Task: Add an event with the title Interview with Manik, date '2024/05/19', time 8:50 AM to 10:50 AMand add a description: A team outing is a planned event or activity that takes employees out of the usual work environment to engage in recreational and team-building activities. It provides an opportunity for team members to bond, unwind, and strengthen their professional relationships in a more relaxed setting., put the event into Blue category . Add location for the event as: 321 Tuileries Garden, Paris, France, logged in from the account softage.3@softage.netand send the event invitation to softage.2@softage.net and softage.4@softage.net. Set a reminder for the event 2 hour before
Action: Mouse moved to (90, 94)
Screenshot: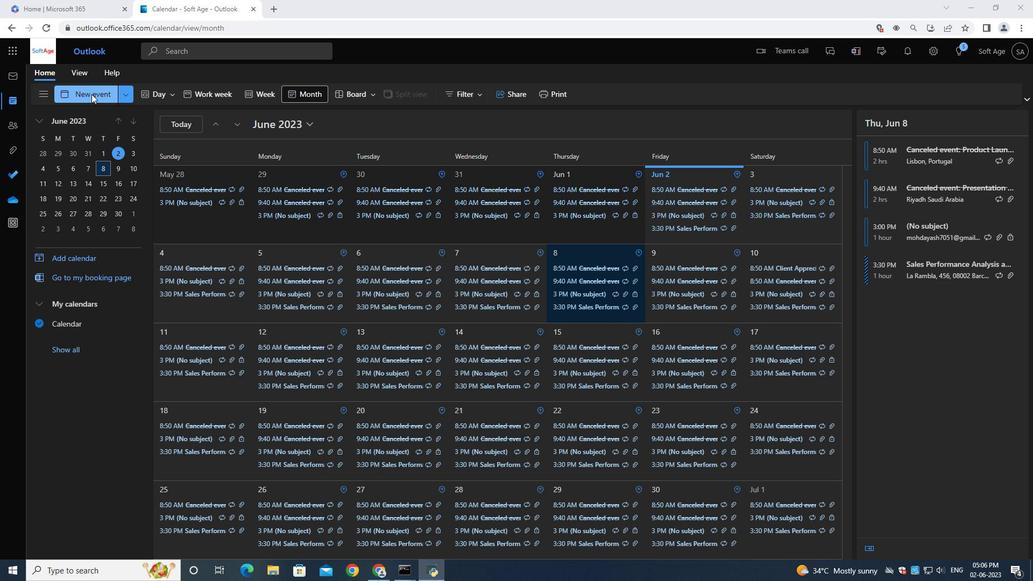 
Action: Mouse pressed left at (90, 94)
Screenshot: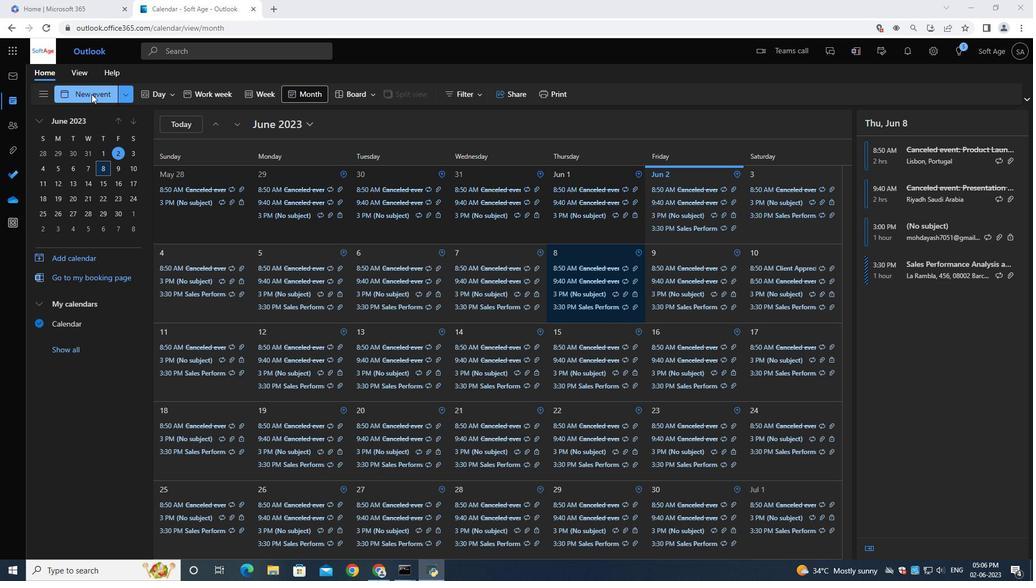 
Action: Mouse moved to (284, 167)
Screenshot: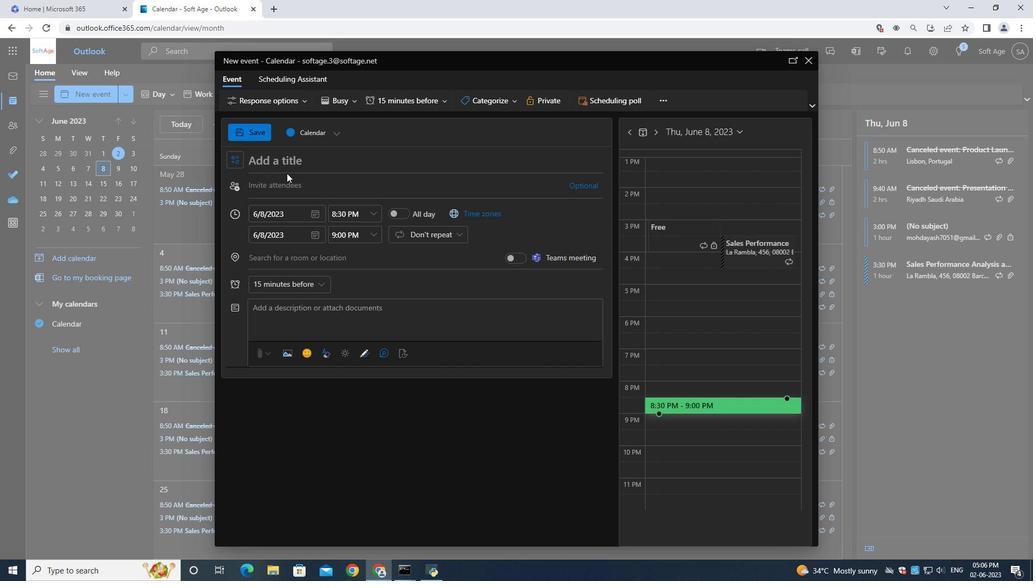 
Action: Mouse pressed left at (284, 167)
Screenshot: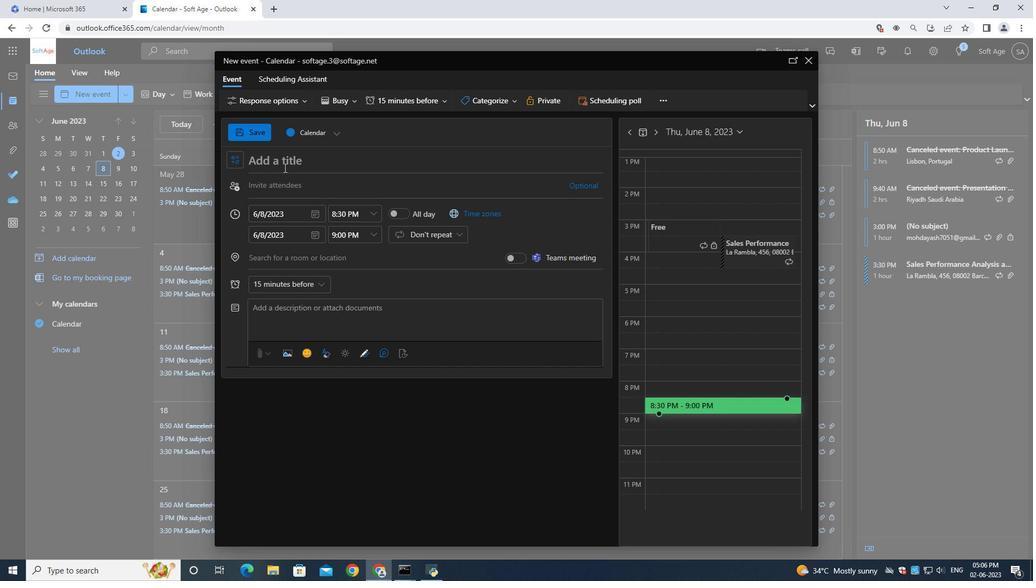 
Action: Key pressed <Key.shift><Key.shift><Key.shift><Key.shift><Key.shift><Key.shift><Key.shift><Key.shift><Key.shift><Key.shift><Key.shift><Key.shift><Key.shift><Key.shift><Key.shift><Key.shift><Key.shift><Key.shift><Key.shift><Key.shift><Key.shift><Key.shift><Key.shift><Key.shift><Key.shift><Key.shift><Key.shift><Key.shift><Key.shift><Key.shift><Key.shift><Key.shift><Key.shift><Key.shift><Key.shift><Key.shift>Interview<Key.space>with<Key.space><Key.shift>Manik
Screenshot: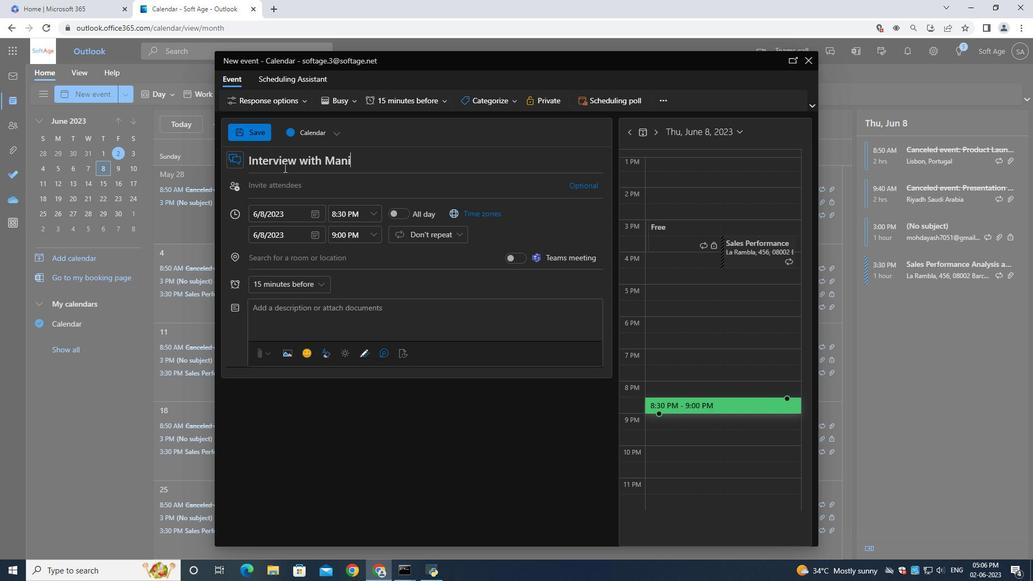 
Action: Mouse moved to (314, 214)
Screenshot: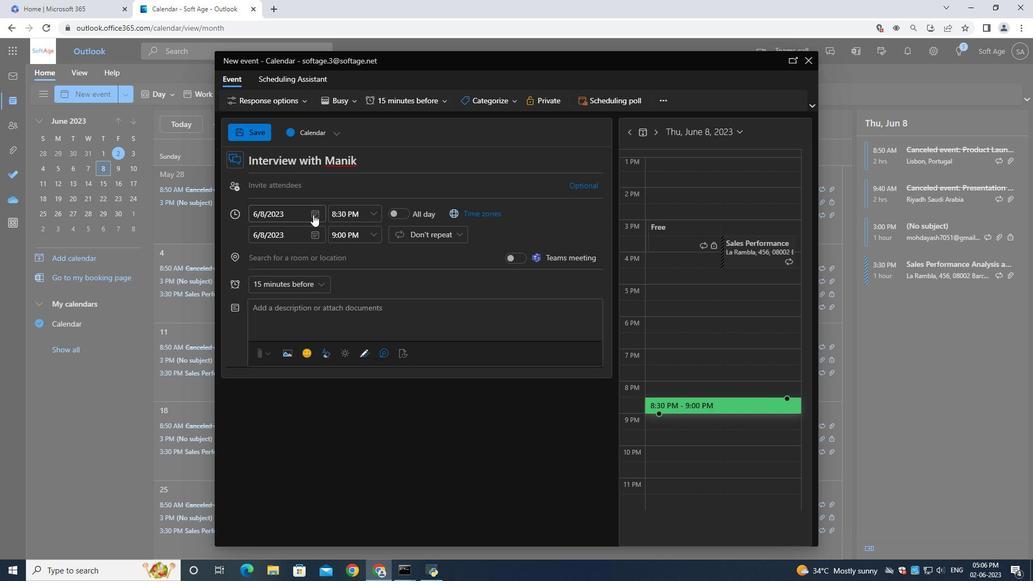 
Action: Mouse pressed left at (314, 214)
Screenshot: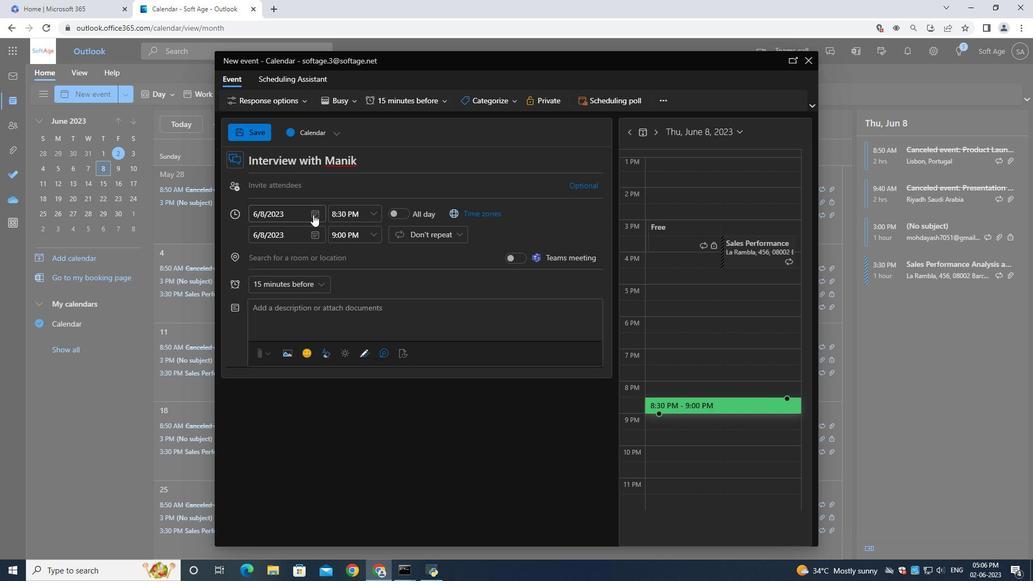 
Action: Mouse moved to (346, 234)
Screenshot: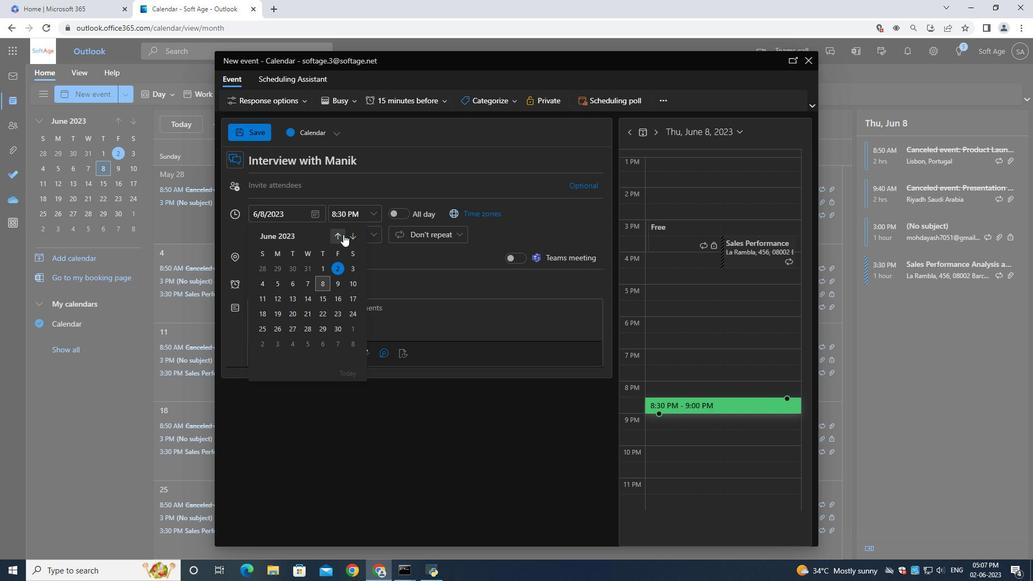 
Action: Mouse pressed left at (346, 234)
Screenshot: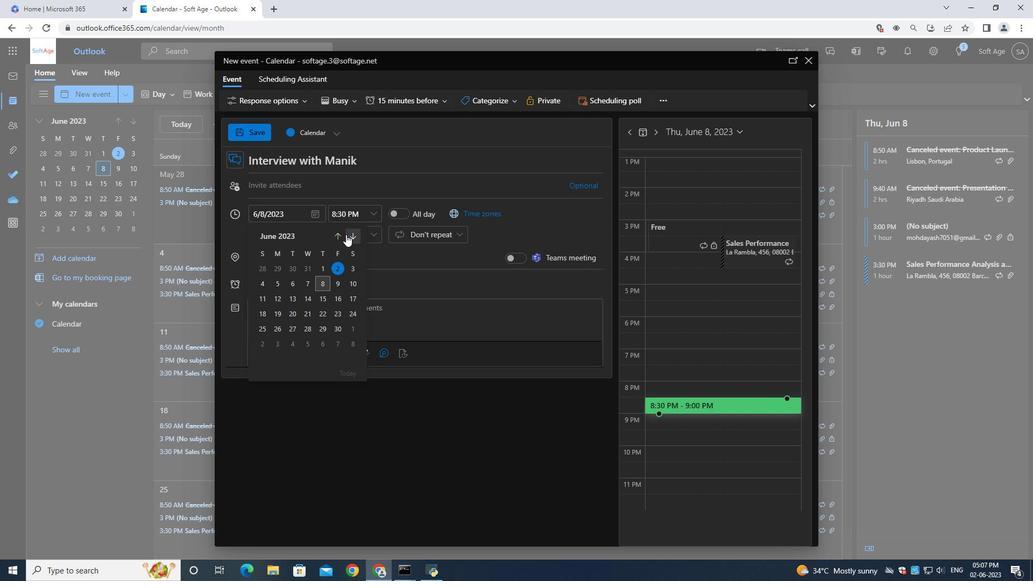 
Action: Mouse pressed left at (346, 234)
Screenshot: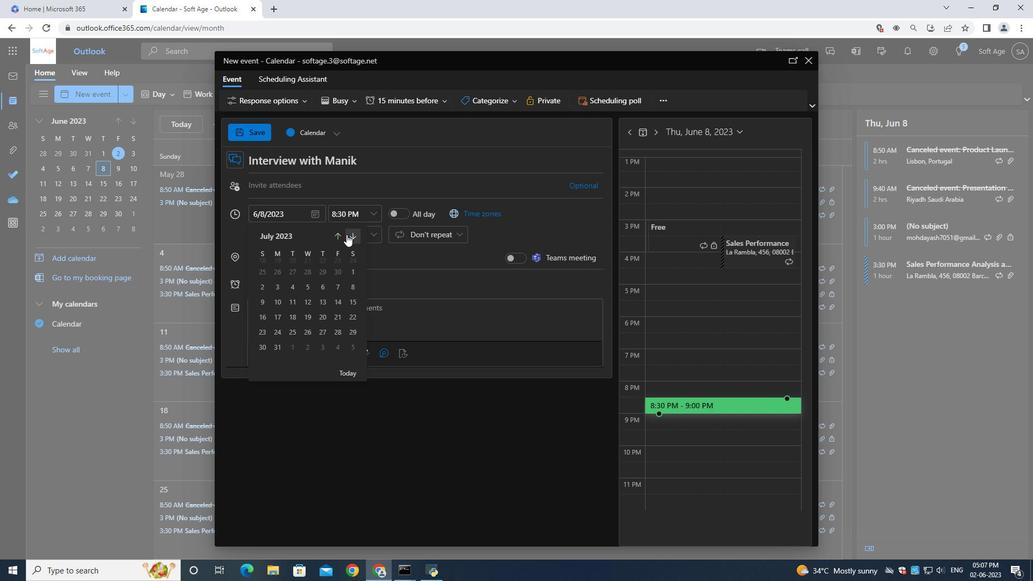
Action: Mouse pressed left at (346, 234)
Screenshot: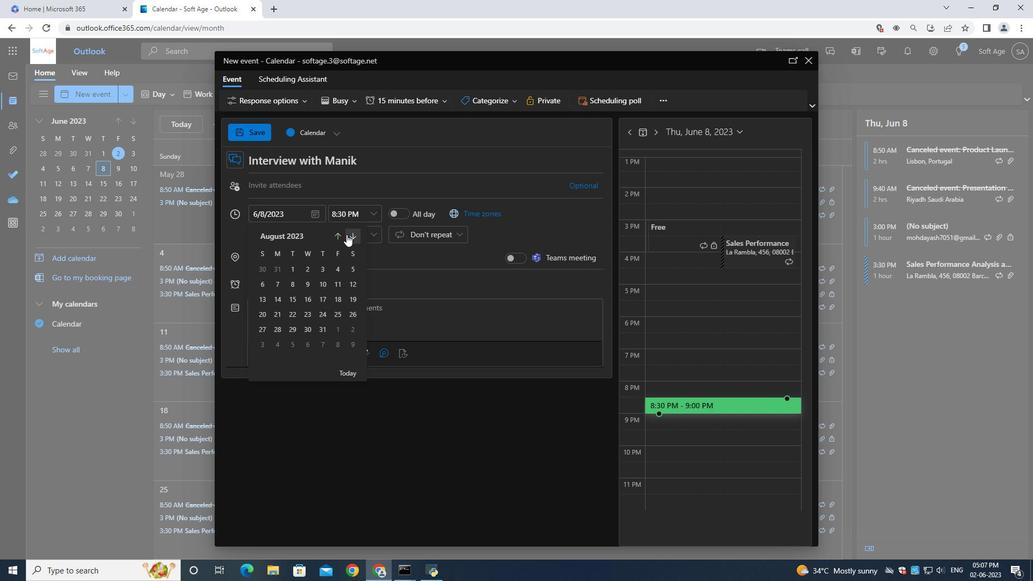 
Action: Mouse pressed left at (346, 234)
Screenshot: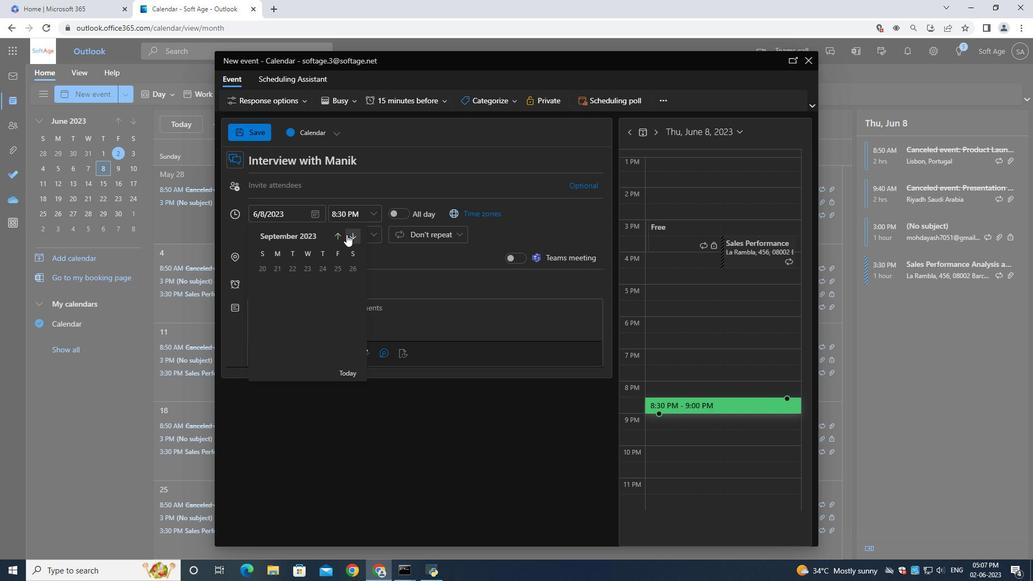 
Action: Mouse pressed left at (346, 234)
Screenshot: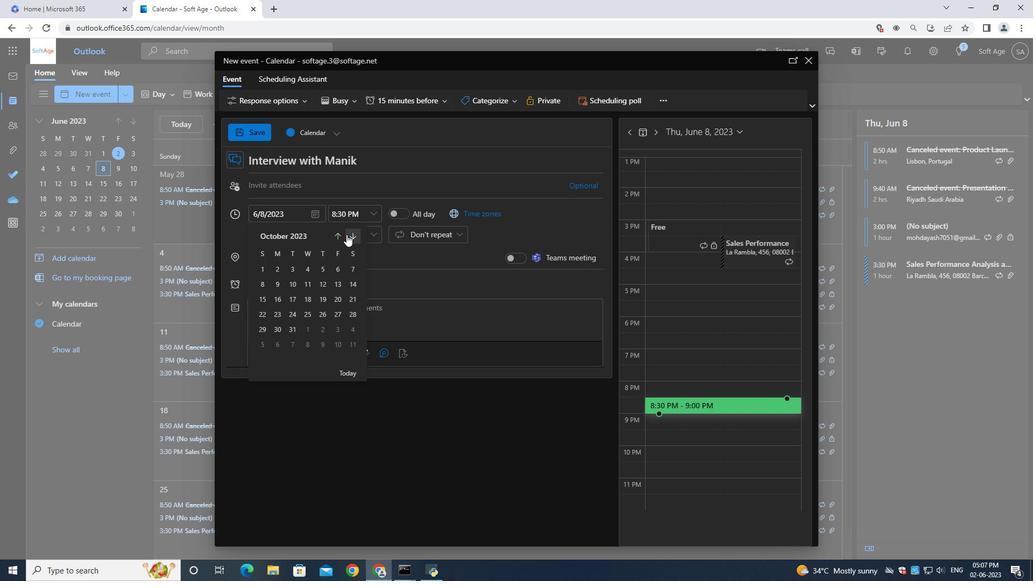 
Action: Mouse pressed left at (346, 234)
Screenshot: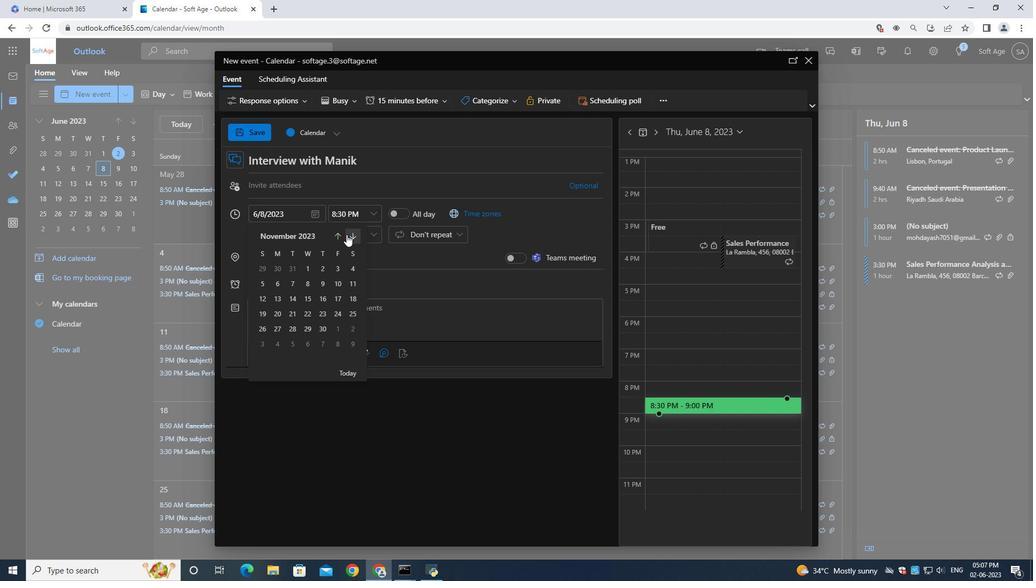 
Action: Mouse pressed left at (346, 234)
Screenshot: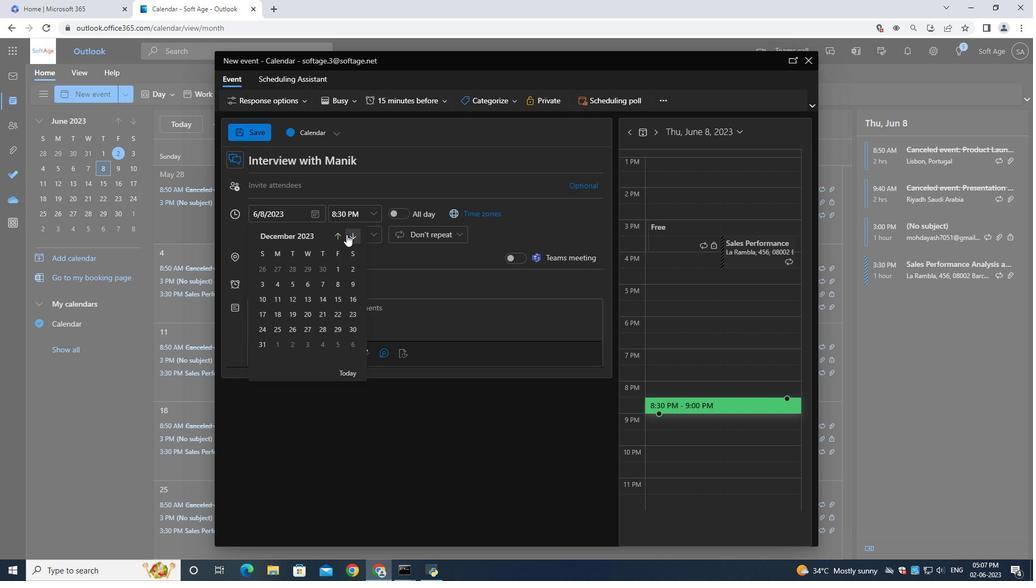 
Action: Mouse pressed left at (346, 234)
Screenshot: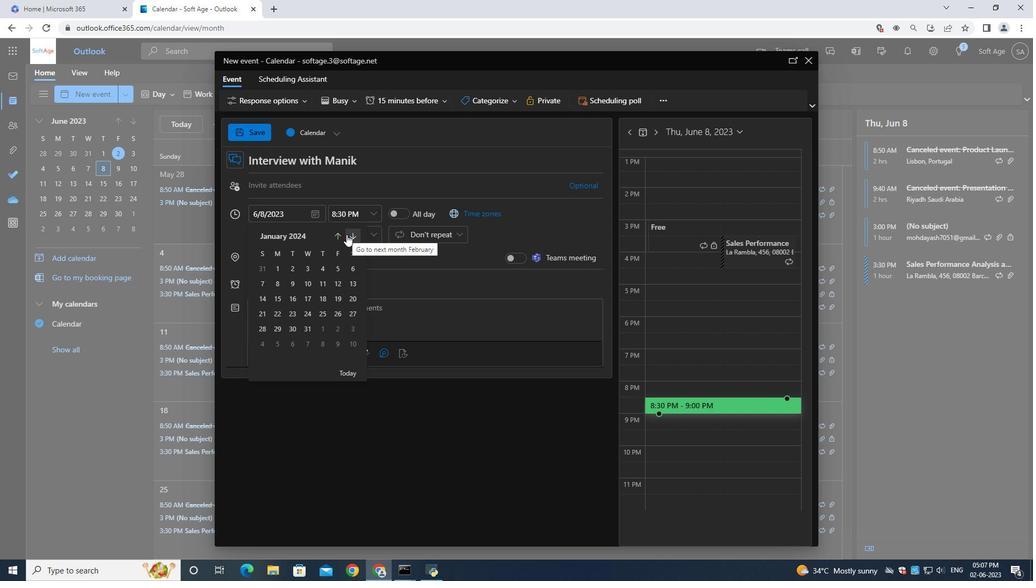 
Action: Mouse pressed left at (346, 234)
Screenshot: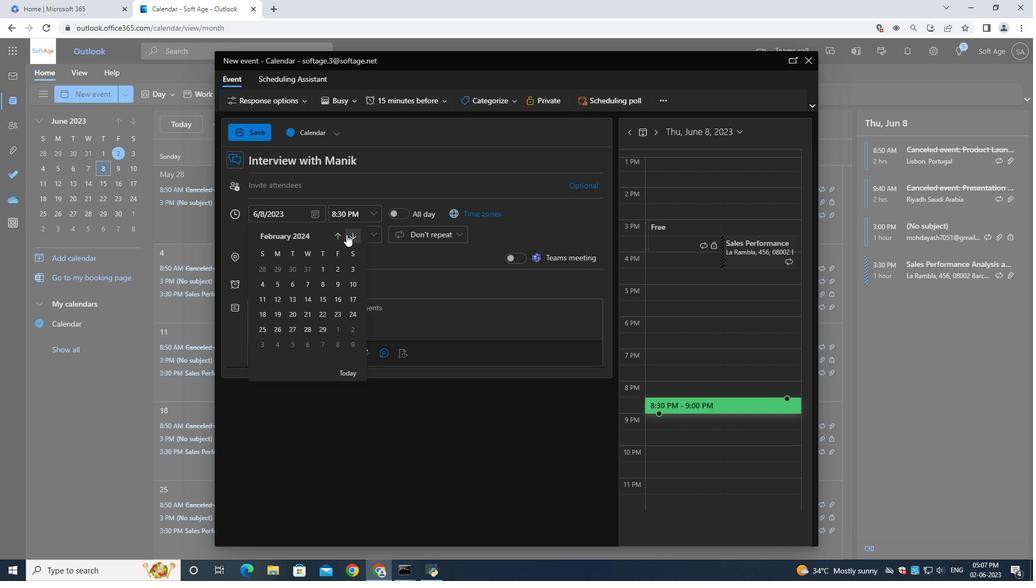 
Action: Mouse pressed left at (346, 234)
Screenshot: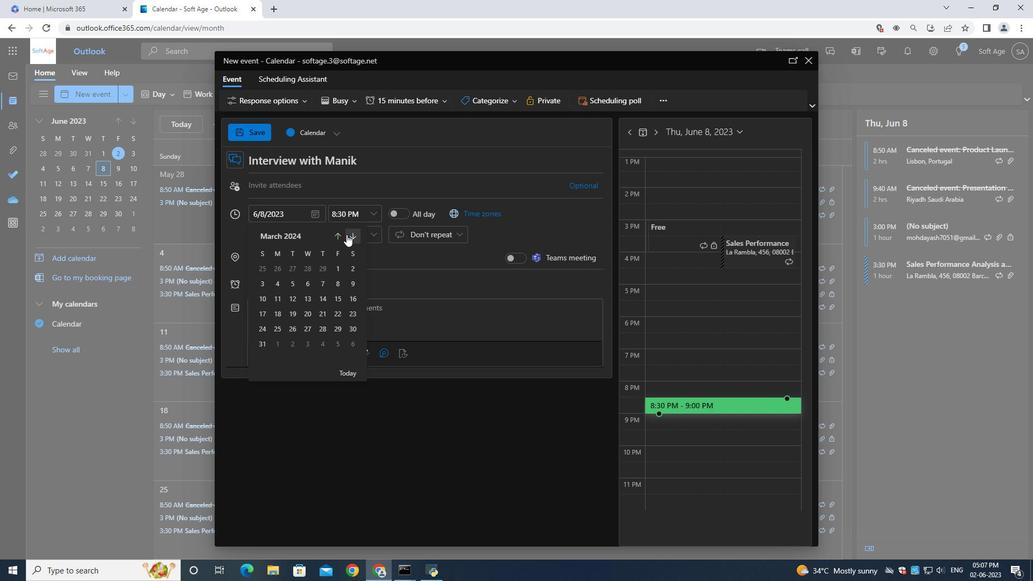 
Action: Mouse pressed left at (346, 234)
Screenshot: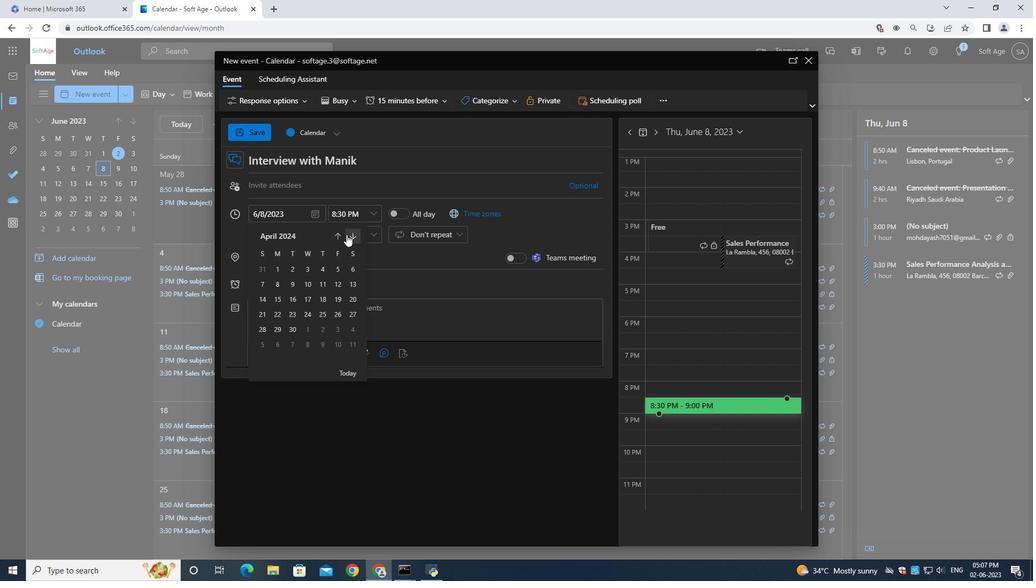 
Action: Mouse moved to (259, 313)
Screenshot: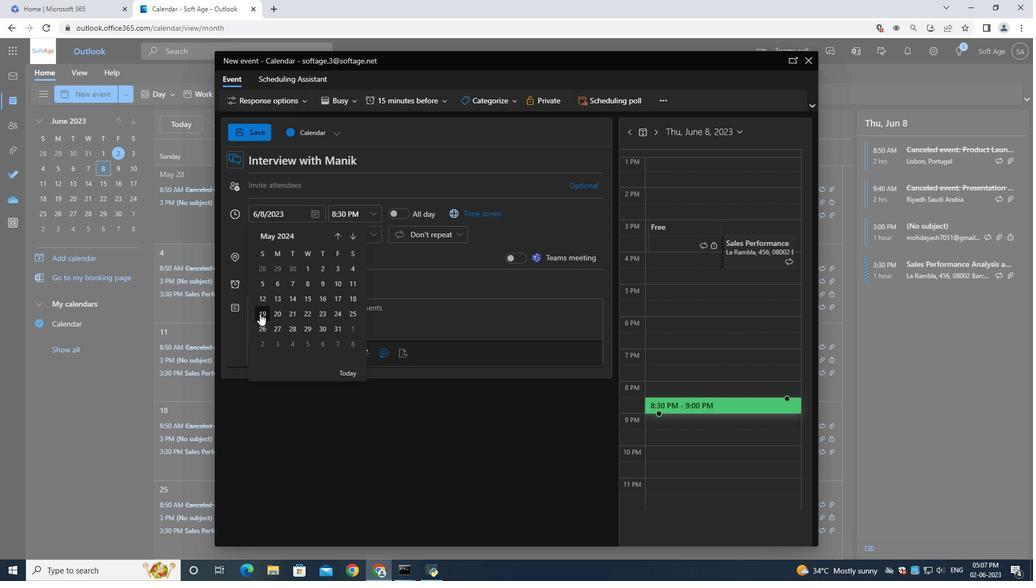 
Action: Mouse pressed left at (259, 313)
Screenshot: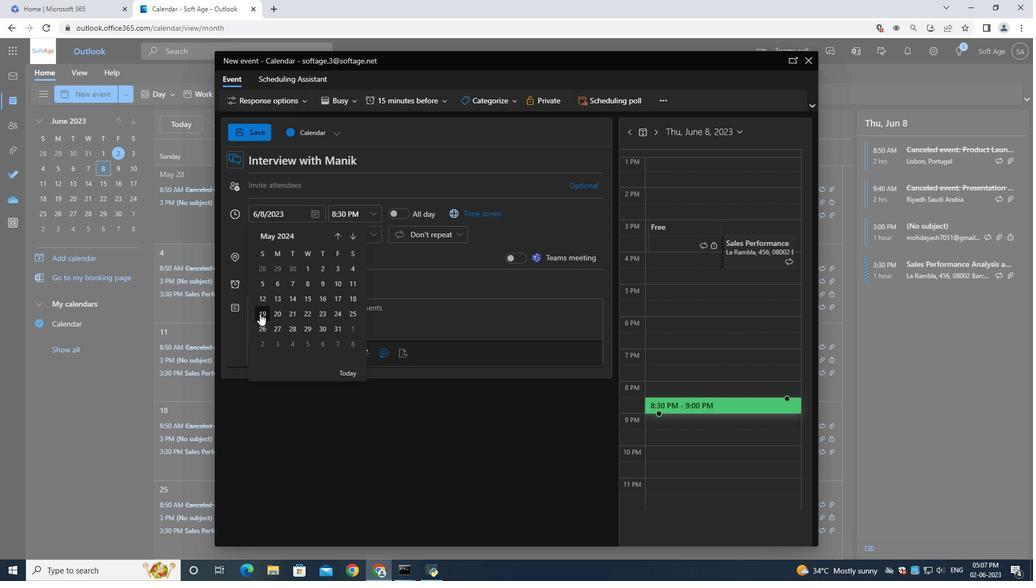 
Action: Mouse moved to (343, 213)
Screenshot: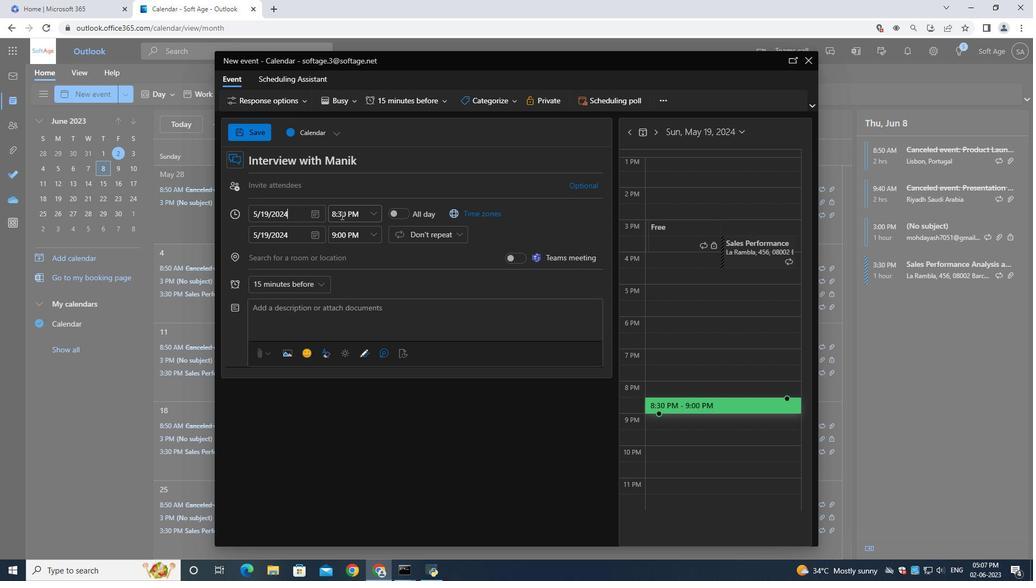 
Action: Mouse pressed left at (343, 213)
Screenshot: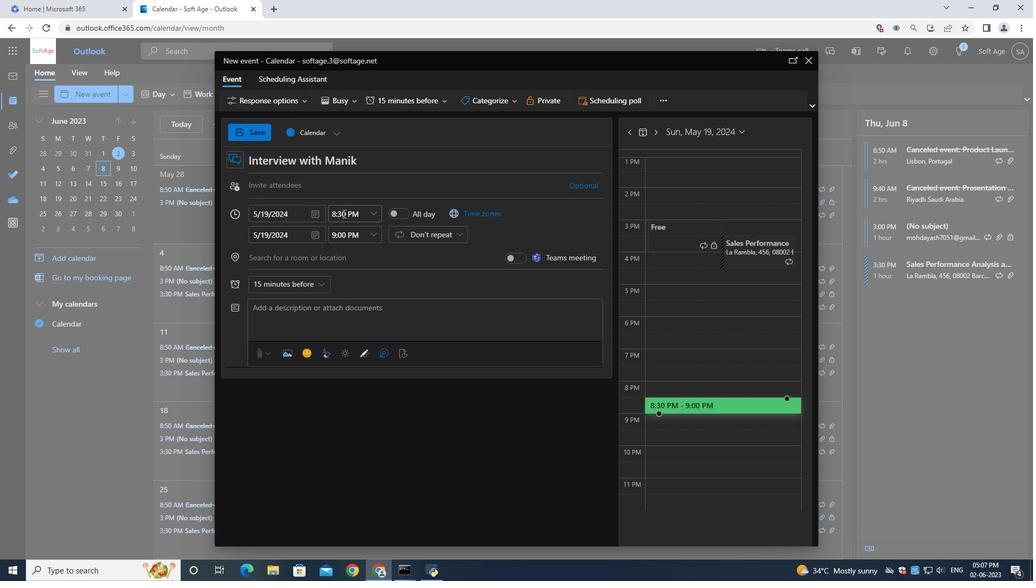 
Action: Mouse moved to (341, 213)
Screenshot: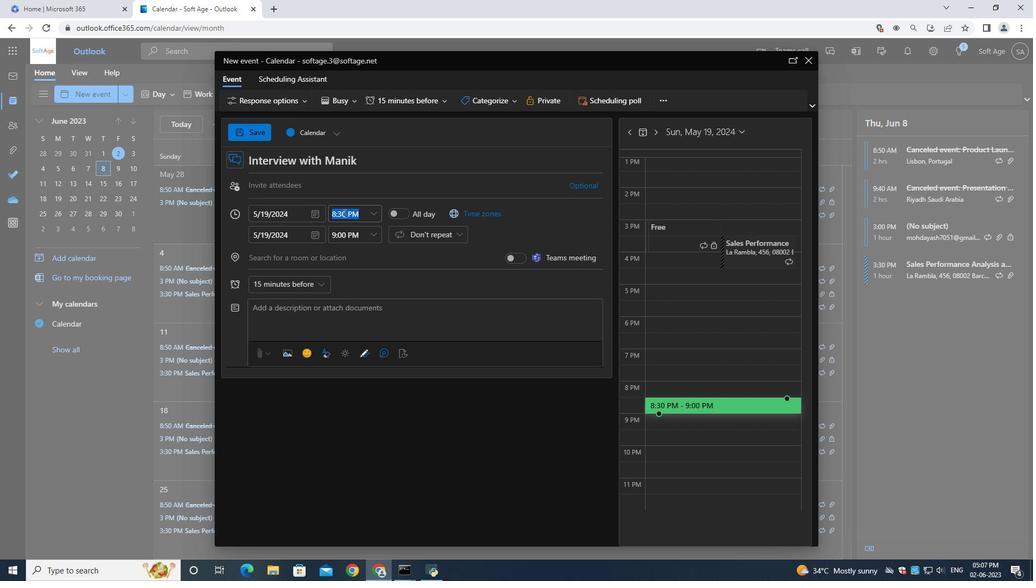 
Action: Mouse pressed left at (341, 213)
Screenshot: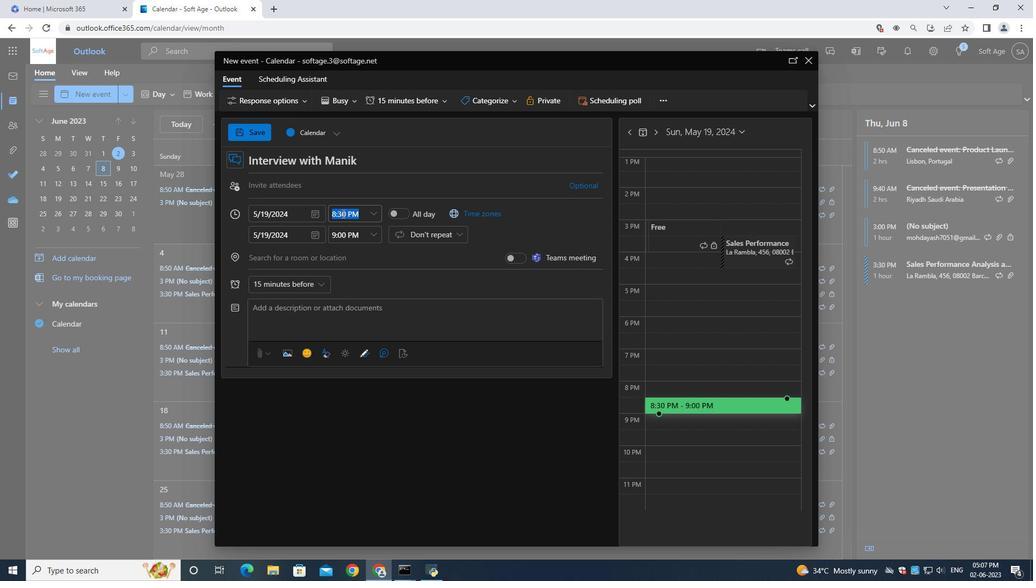 
Action: Key pressed <Key.backspace>5
Screenshot: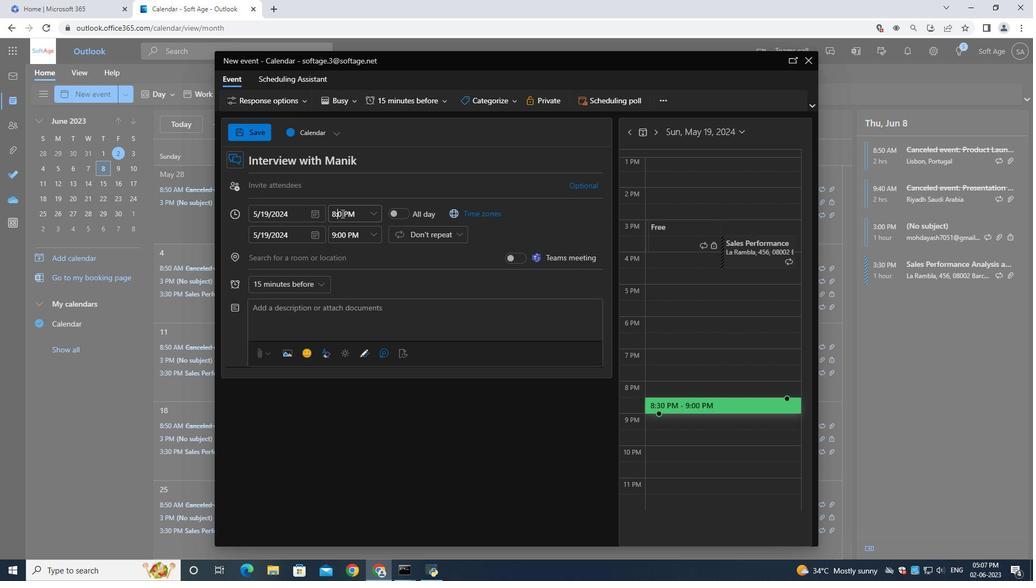 
Action: Mouse moved to (354, 216)
Screenshot: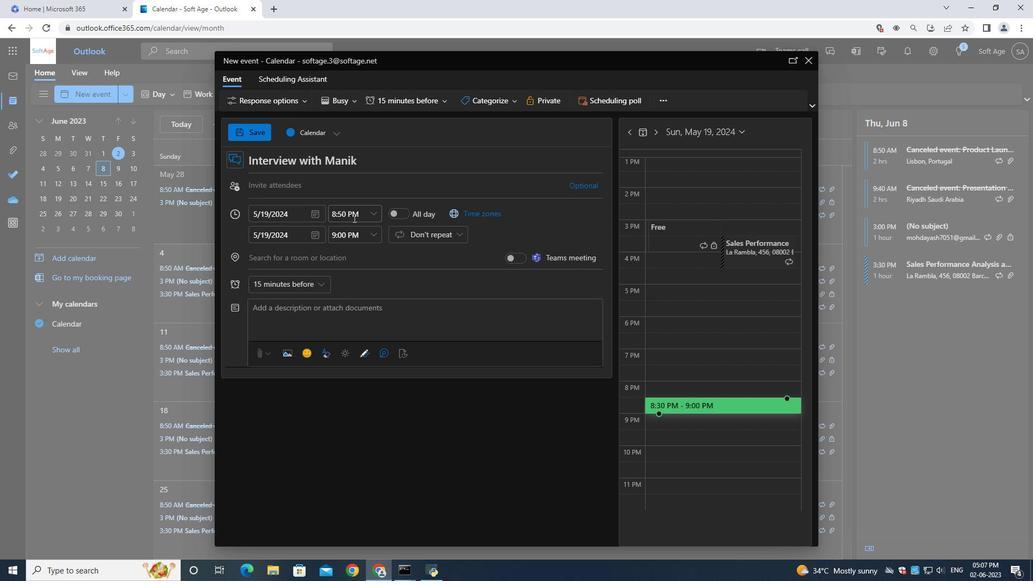 
Action: Mouse pressed left at (354, 216)
Screenshot: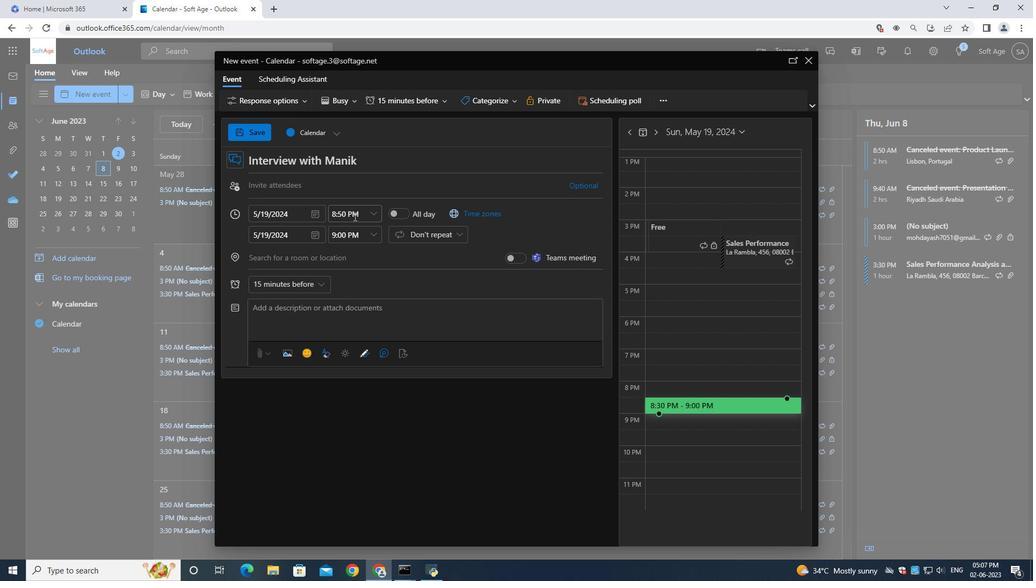 
Action: Mouse moved to (355, 216)
Screenshot: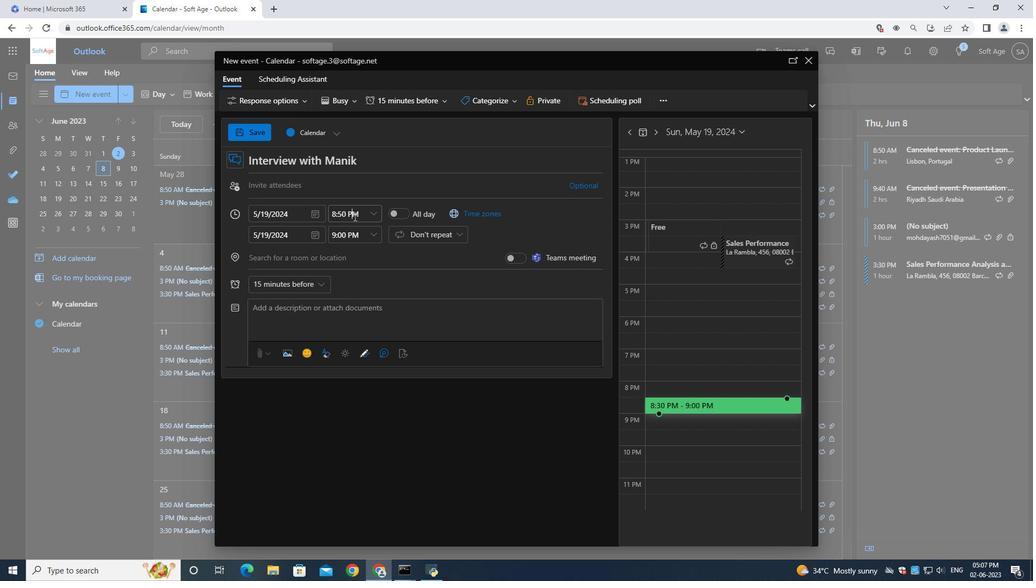 
Action: Key pressed <Key.backspace><Key.shift>A
Screenshot: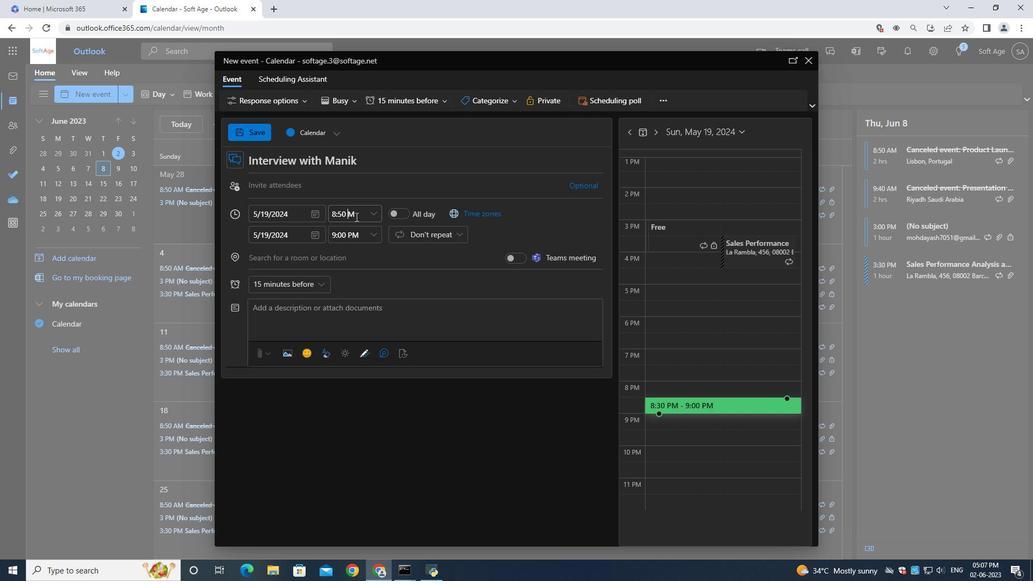 
Action: Mouse moved to (343, 235)
Screenshot: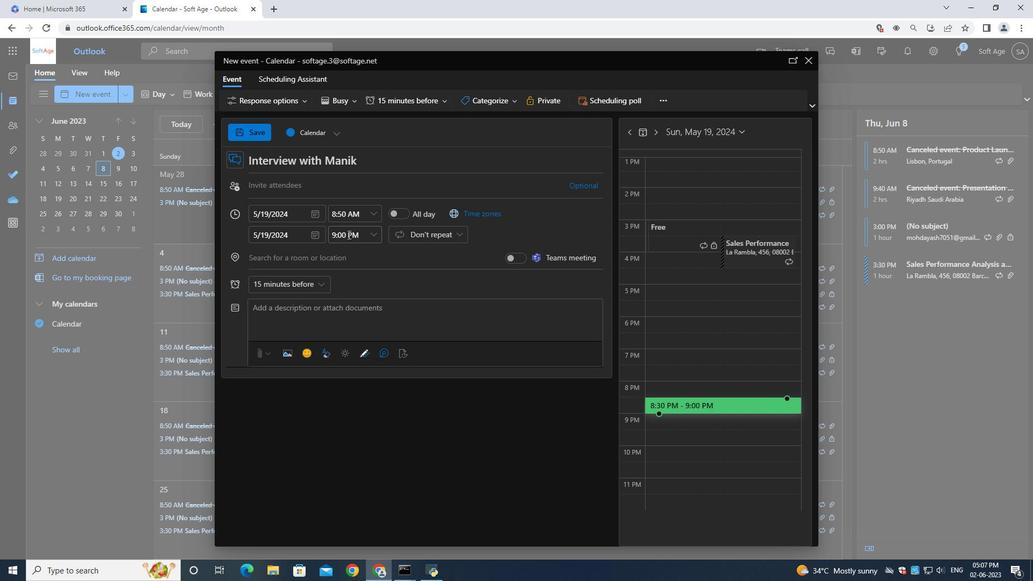 
Action: Mouse pressed left at (343, 235)
Screenshot: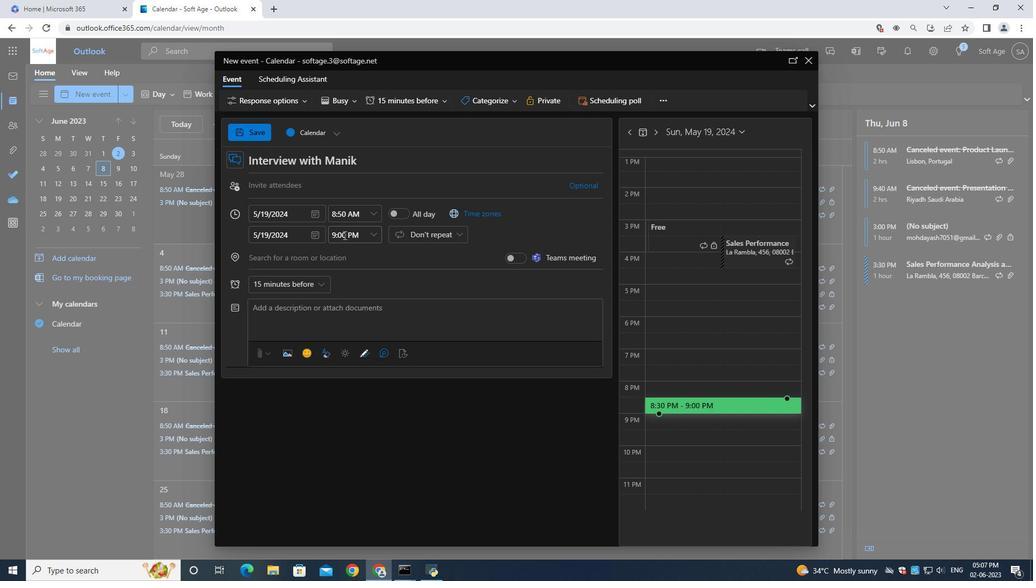 
Action: Key pressed 10<Key.shift_r>:50<Key.shift>Am=<Key.backspace><Key.backspace><Key.shift>M
Screenshot: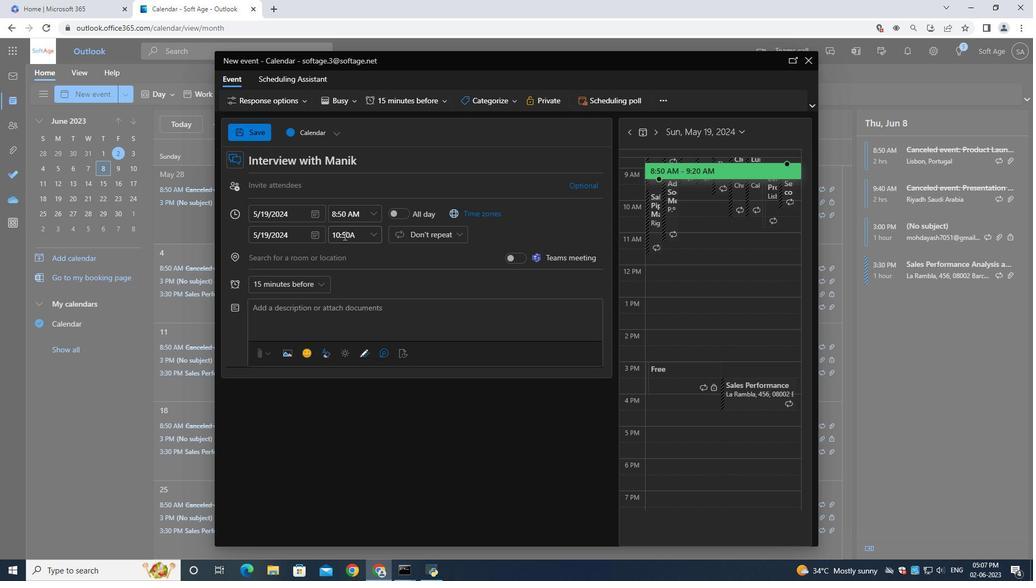 
Action: Mouse moved to (286, 314)
Screenshot: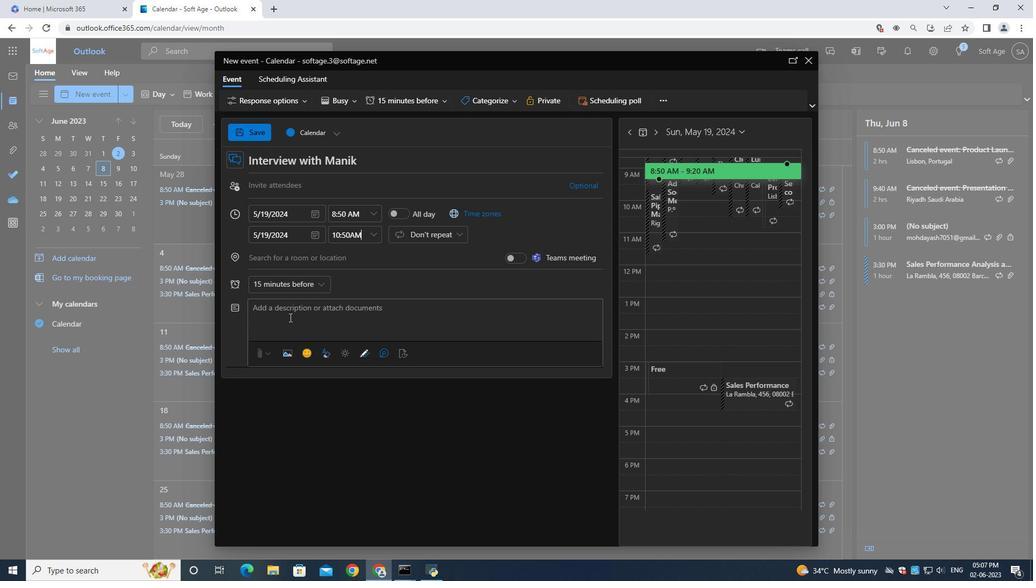 
Action: Mouse pressed left at (286, 314)
Screenshot: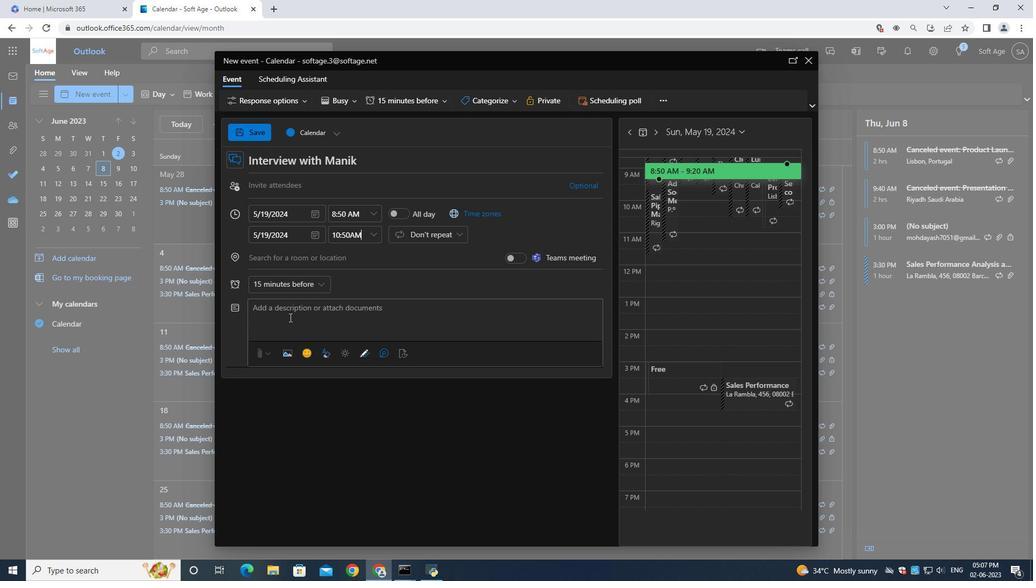 
Action: Mouse moved to (286, 314)
Screenshot: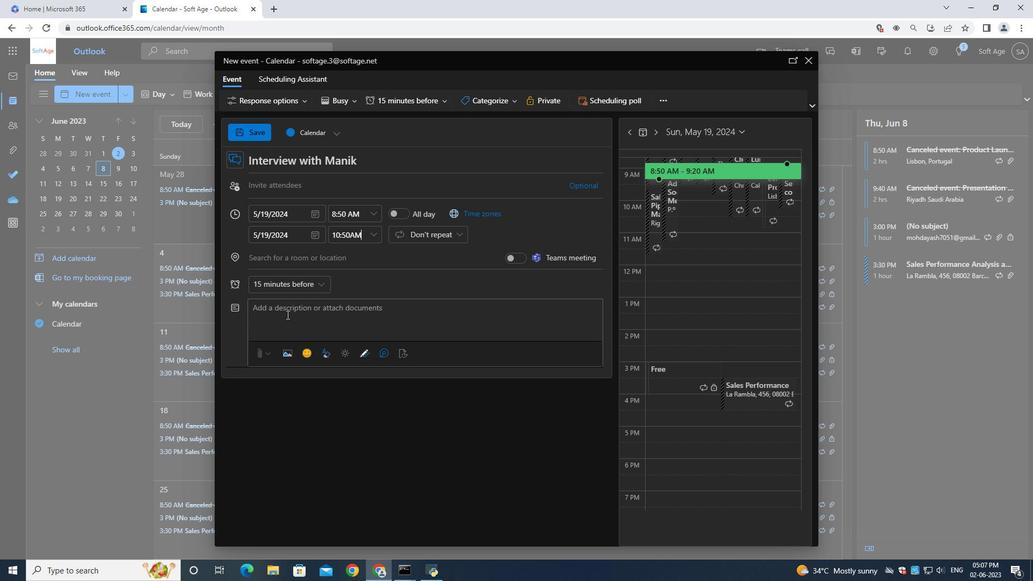 
Action: Key pressed <Key.shift>A<Key.space>team<Key.space>outing<Key.space>is<Key.space>a<Key.space>planned<Key.space>event<Key.space>or<Key.space>activity<Key.space>that<Key.space>tekes<Key.space>employees<Key.space>out<Key.space>of<Key.space>the<Key.space>usual<Key.space>work<Key.space>envirom<Key.backspace>nment<Key.space>to<Key.space>engage<Key.space>in<Key.space>recreational<Key.space>and<Key.space>team-<Key.space>b<Key.backspace>buliding<Key.space>activities.<Key.space><Key.shift>It<Key.space>provide<Key.space>an<Key.space>opportunity<Key.space>for<Key.space>ta<Key.backspace>eam<Key.space>members<Key.space>to<Key.space>bond,u<Key.space><Key.backspace><Key.backspace><Key.space>unwind<Key.space><Key.backspace>,<Key.space>and<Key.space>strengthen<Key.space>their<Key.space>professiona<Key.space>relationships<Key.space>in<Key.space>a<Key.space>more<Key.space>relaxed<Key.space>setting.
Screenshot: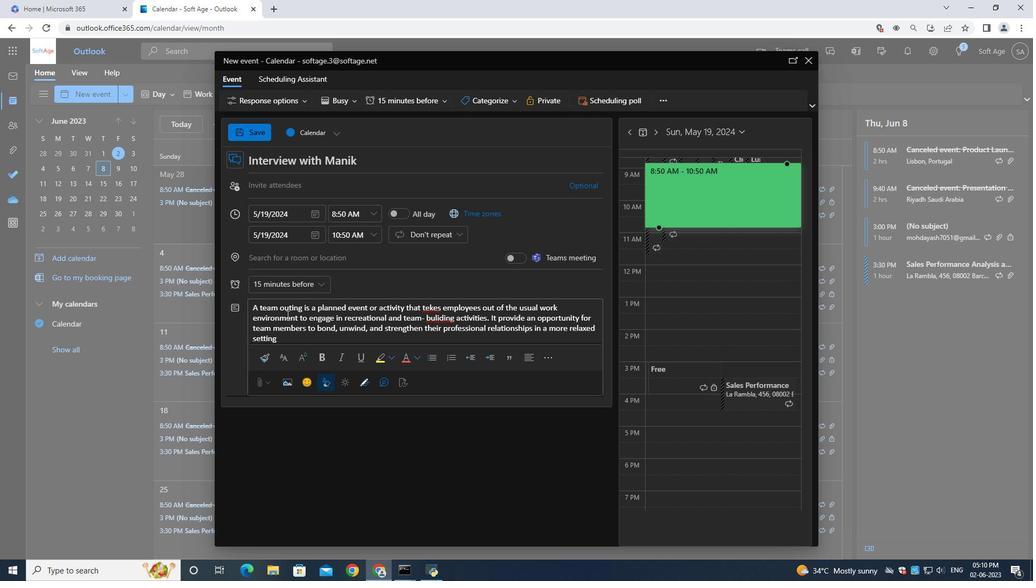 
Action: Mouse moved to (492, 98)
Screenshot: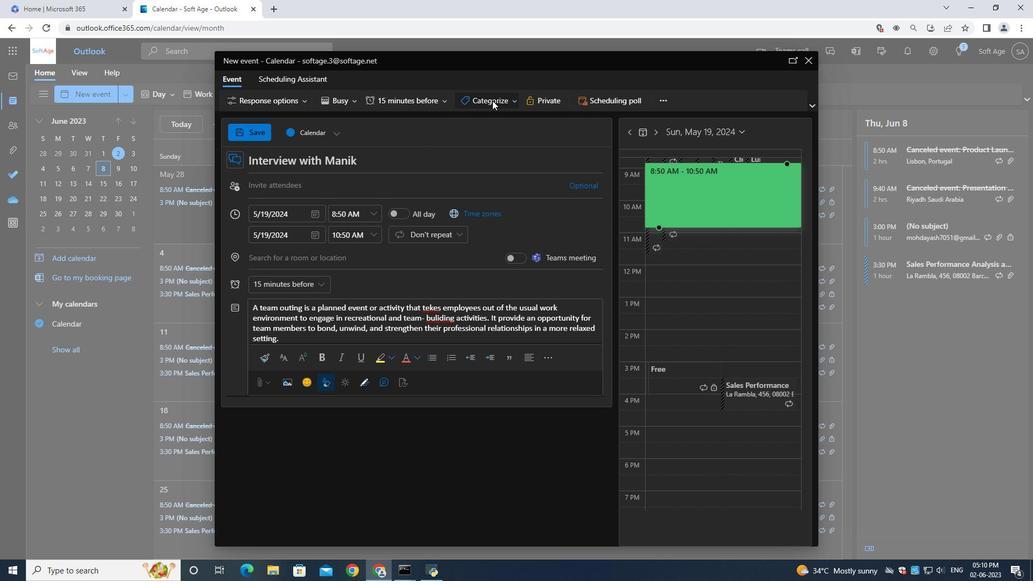 
Action: Mouse pressed left at (492, 98)
Screenshot: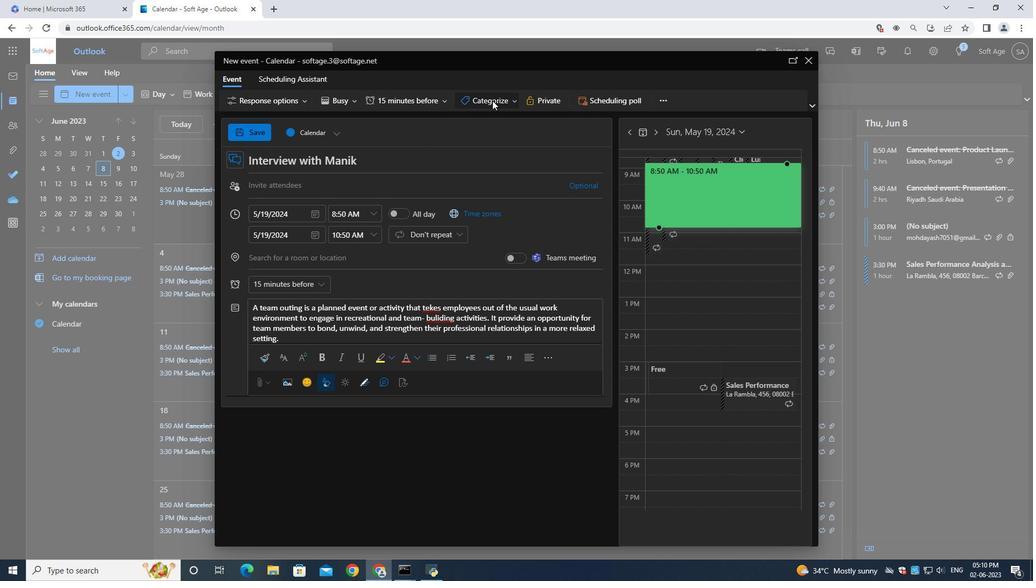 
Action: Mouse moved to (483, 125)
Screenshot: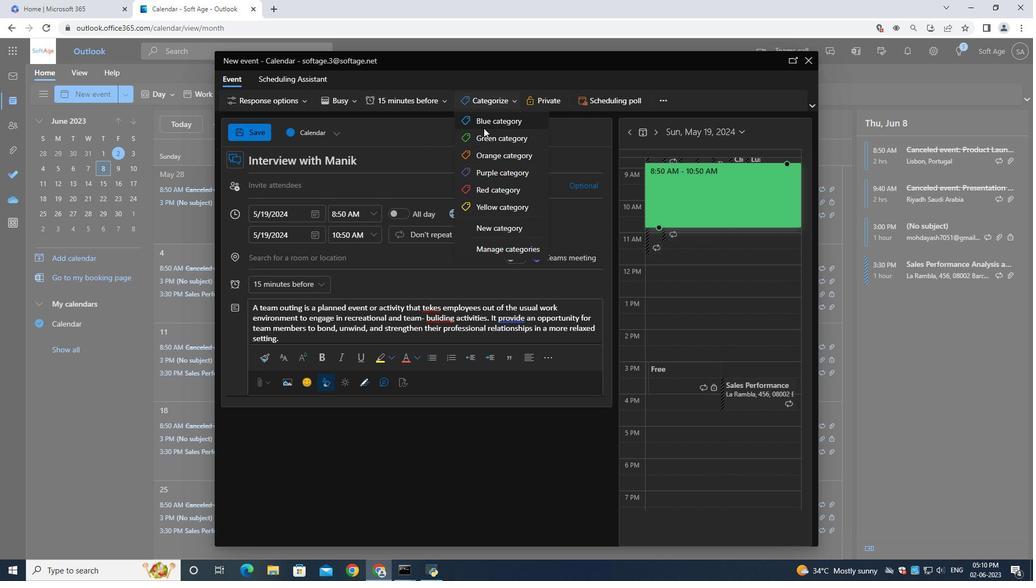 
Action: Mouse pressed left at (483, 125)
Screenshot: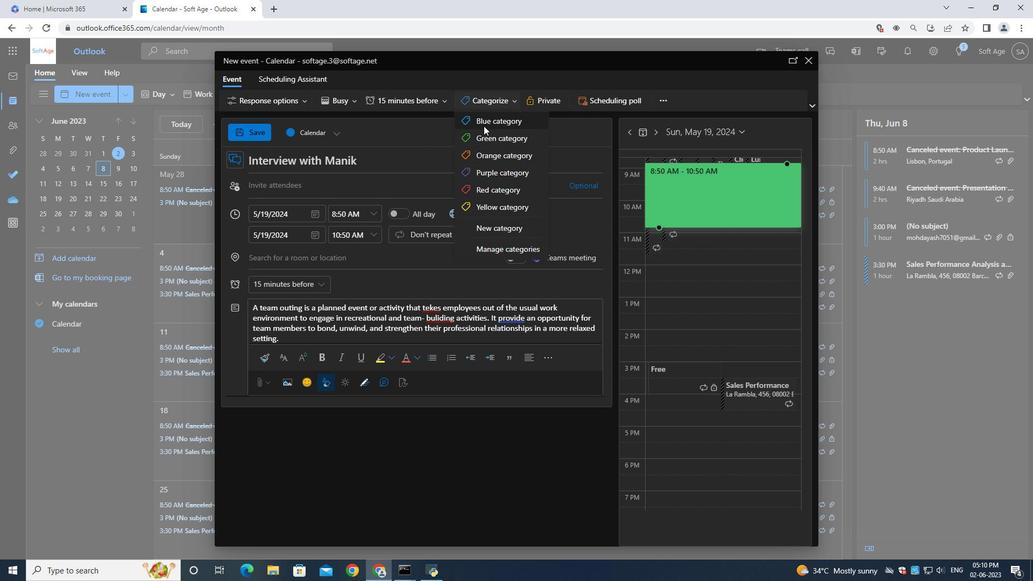 
Action: Mouse moved to (277, 255)
Screenshot: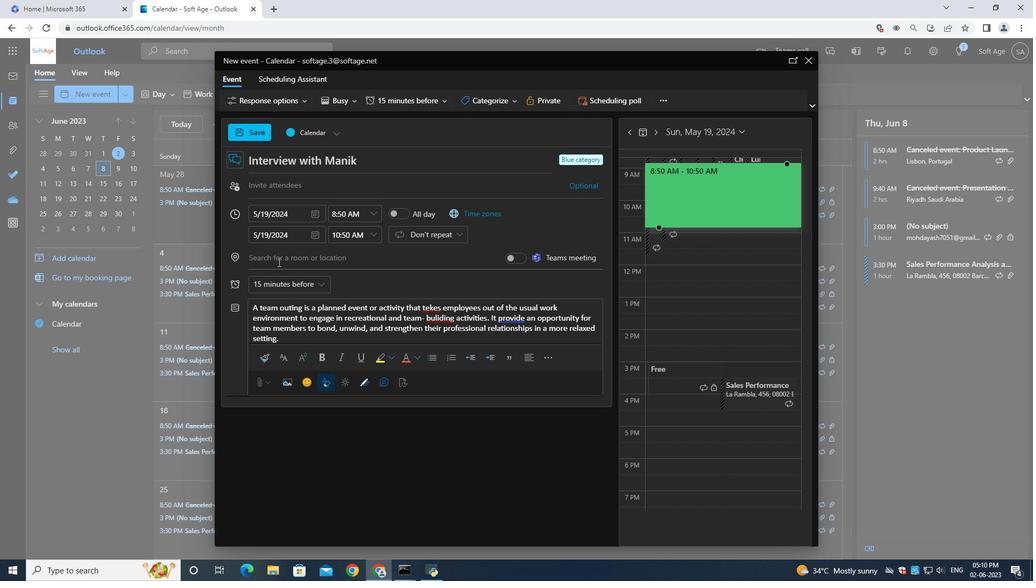 
Action: Mouse pressed left at (277, 255)
Screenshot: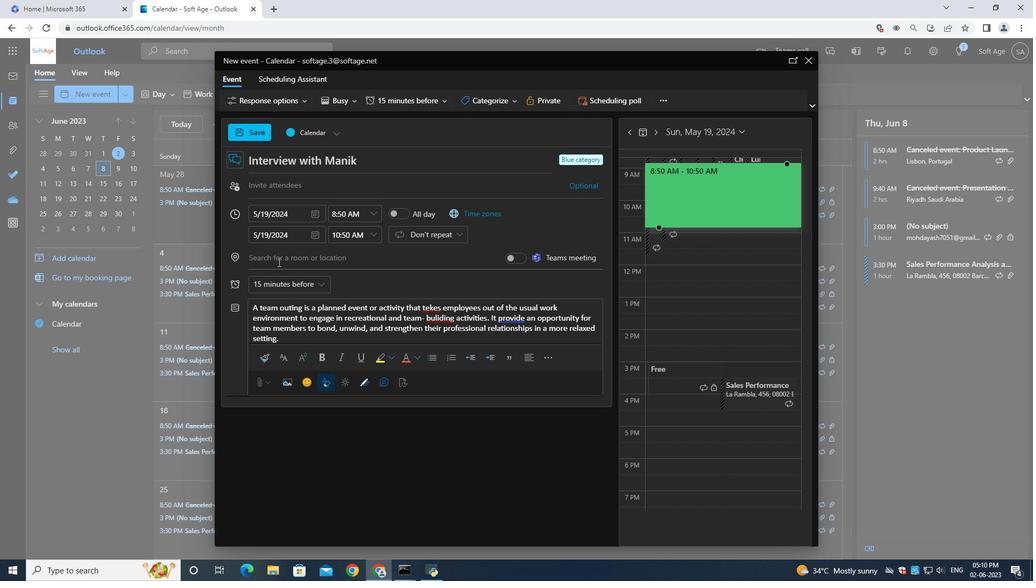 
Action: Key pressed 321<Key.space><Key.shift>Tuileries<Key.space><Key.shift>Garden<Key.space><Key.backspace>,<Key.space><Key.shift>Paris,<Key.space><Key.shift>France
Screenshot: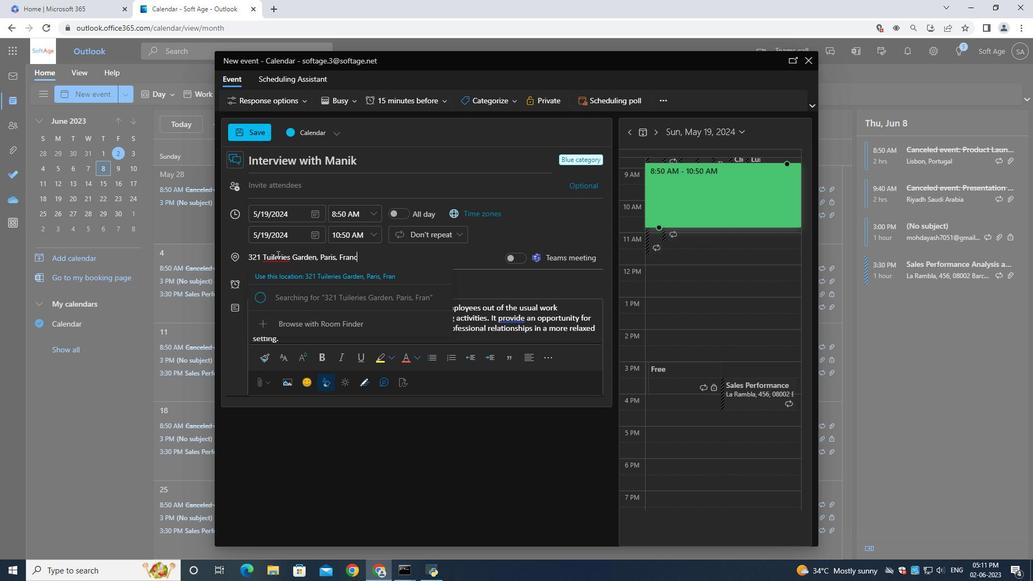 
Action: Mouse moved to (277, 183)
Screenshot: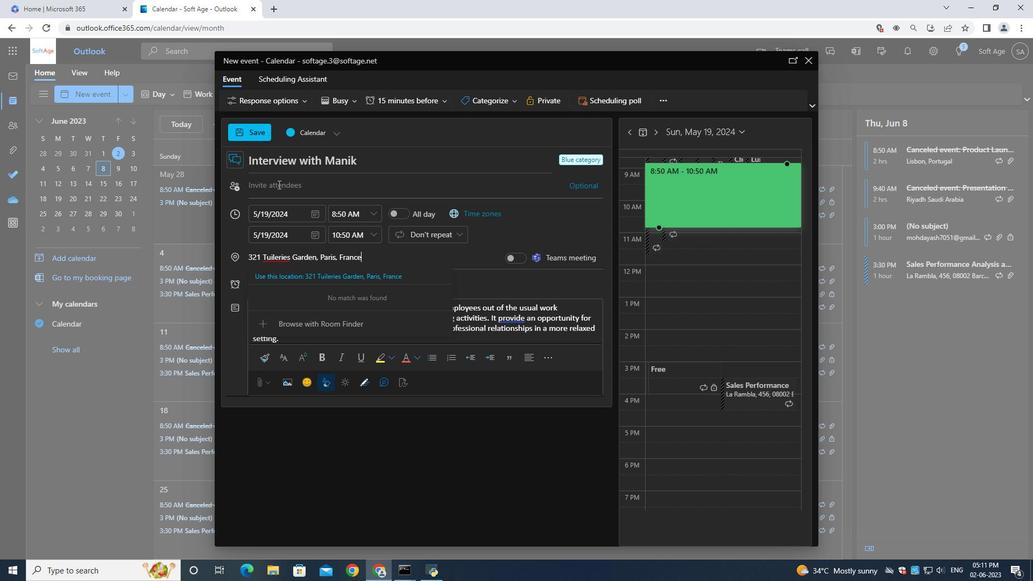 
Action: Mouse pressed left at (277, 183)
Screenshot: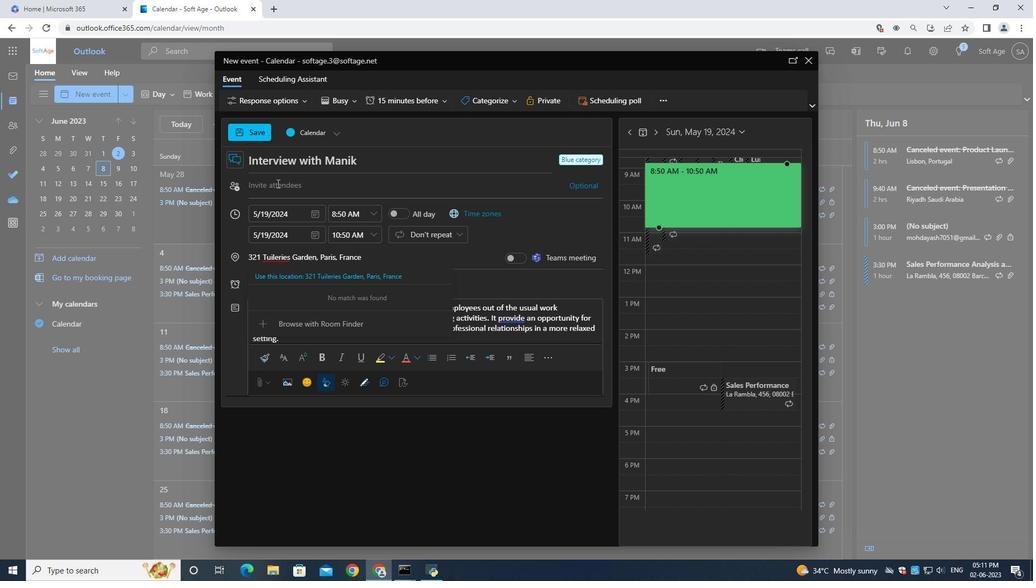 
Action: Key pressed <Key.shift>Softage.3<Key.shift><Key.shift>@softage.net
Screenshot: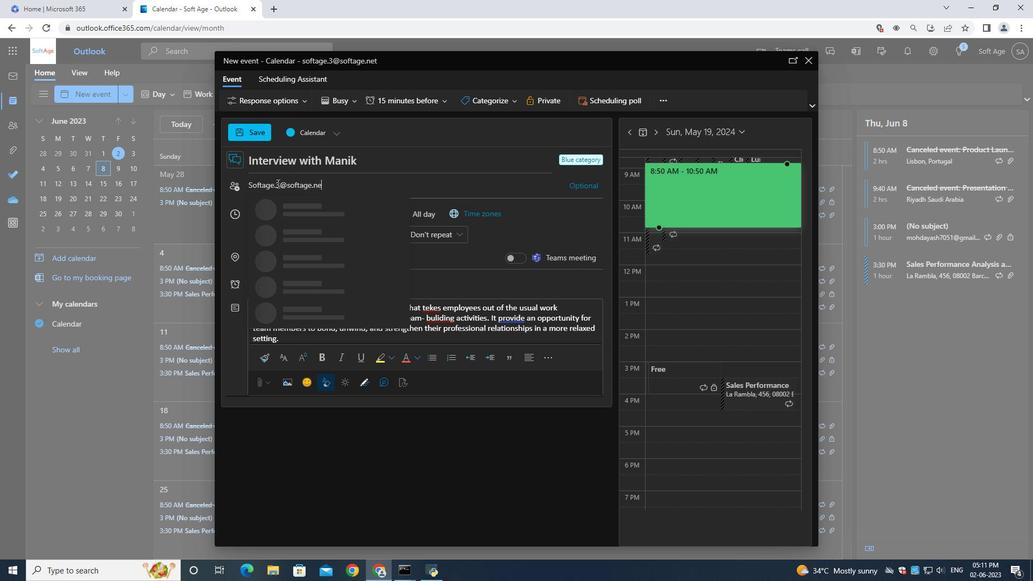 
Action: Mouse moved to (285, 207)
Screenshot: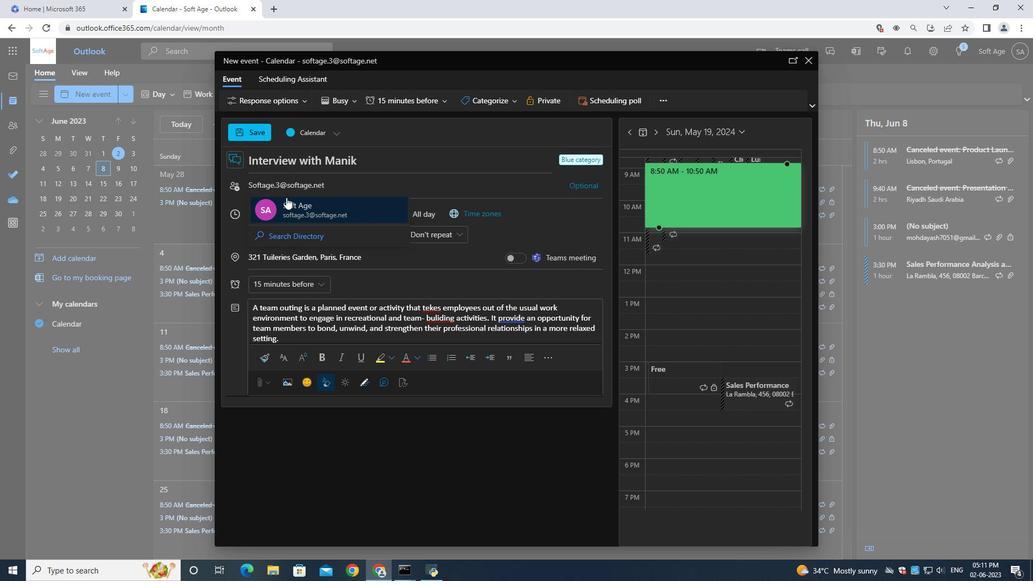 
Action: Mouse pressed left at (285, 207)
Screenshot: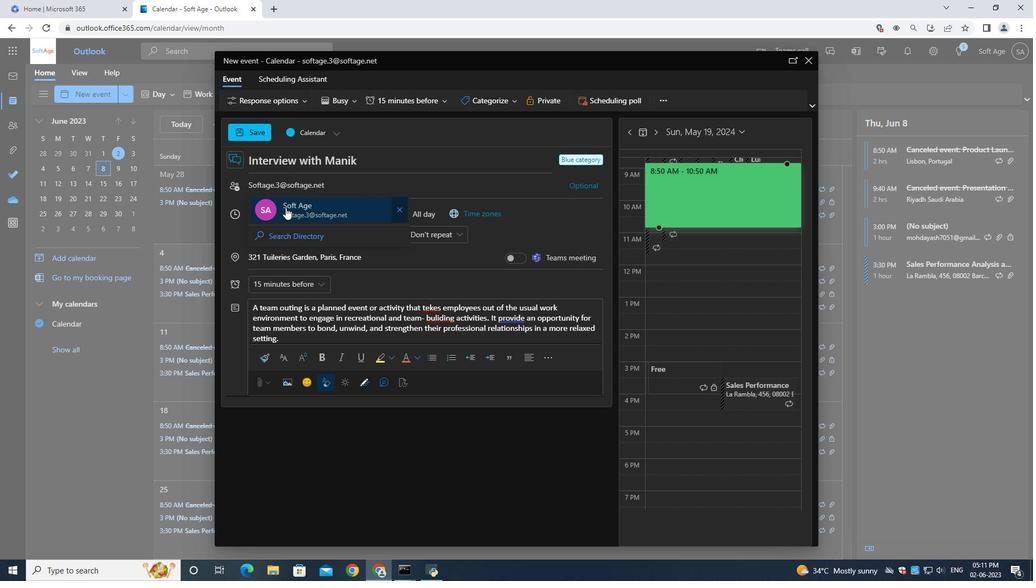 
Action: Mouse moved to (287, 207)
Screenshot: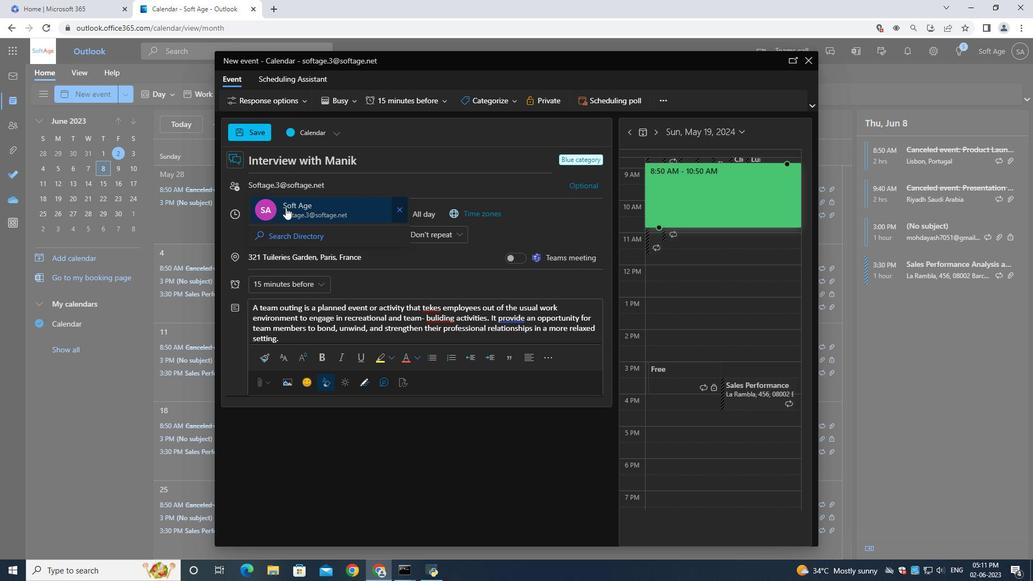 
Action: Key pressed <Key.shift>Softage.4<Key.shift><Key.shift><Key.shift><Key.shift>@softage.net
Screenshot: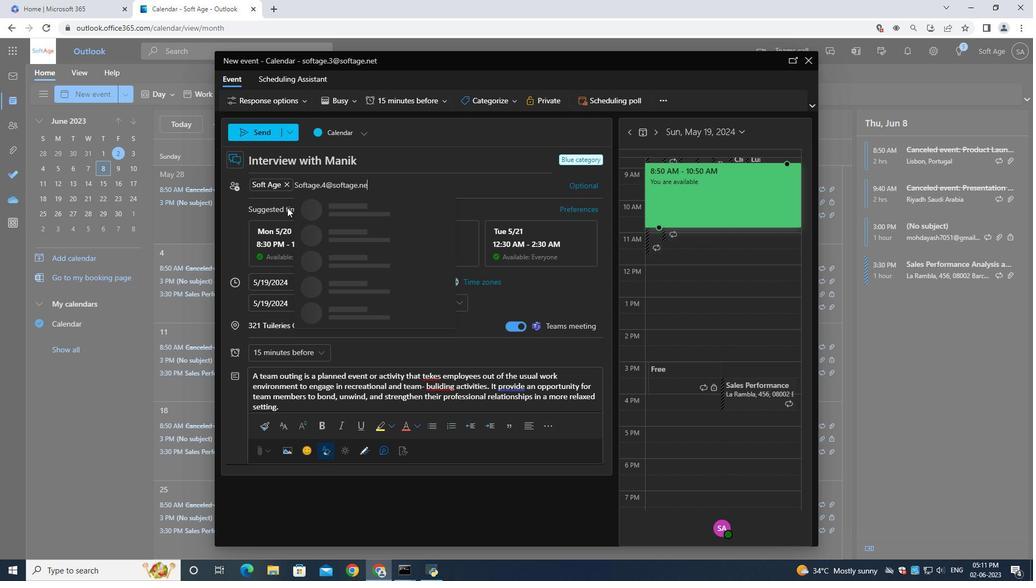 
Action: Mouse moved to (337, 210)
Screenshot: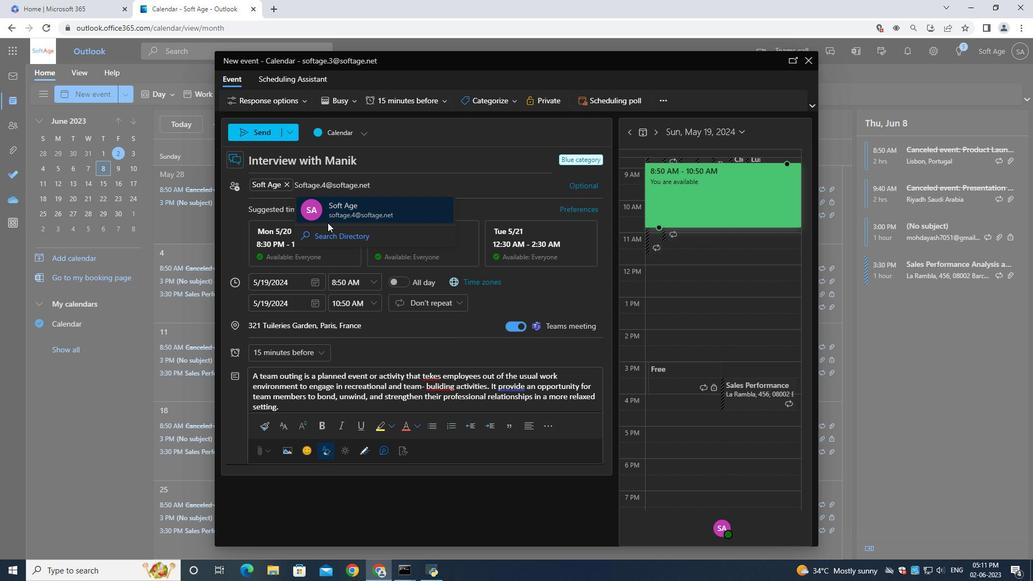 
Action: Mouse pressed left at (337, 210)
Screenshot: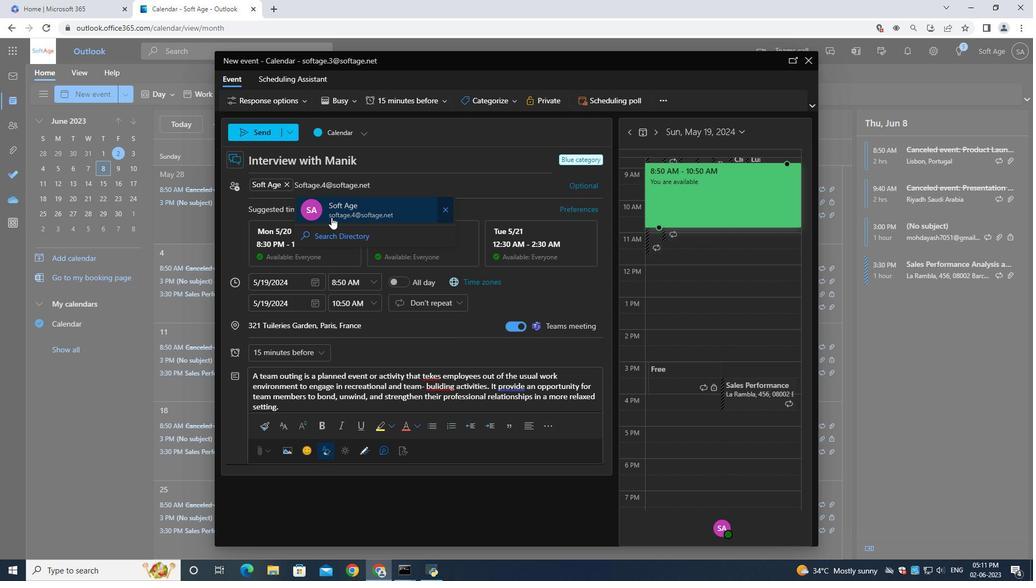 
Action: Mouse moved to (305, 352)
Screenshot: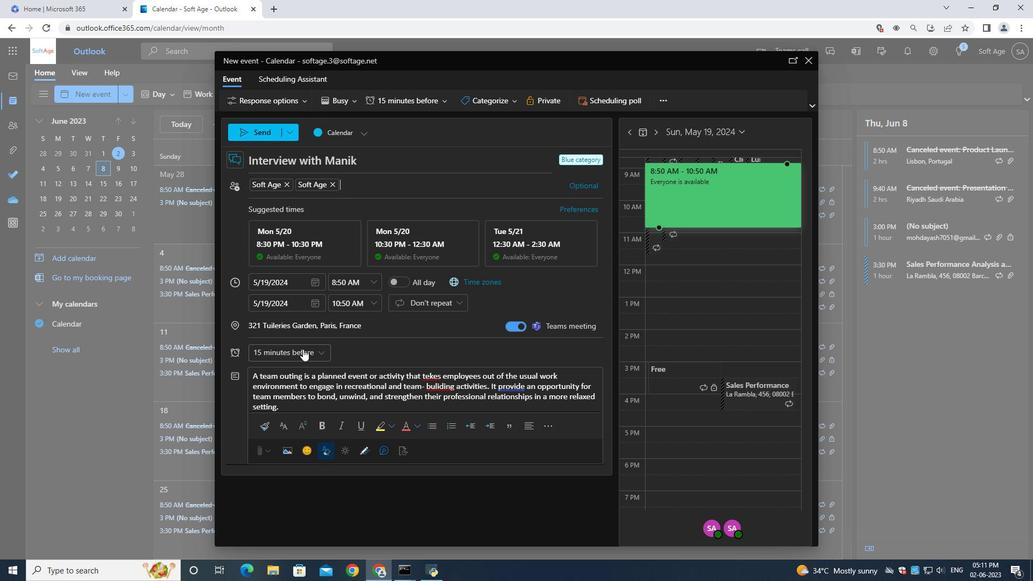 
Action: Mouse pressed left at (305, 352)
Screenshot: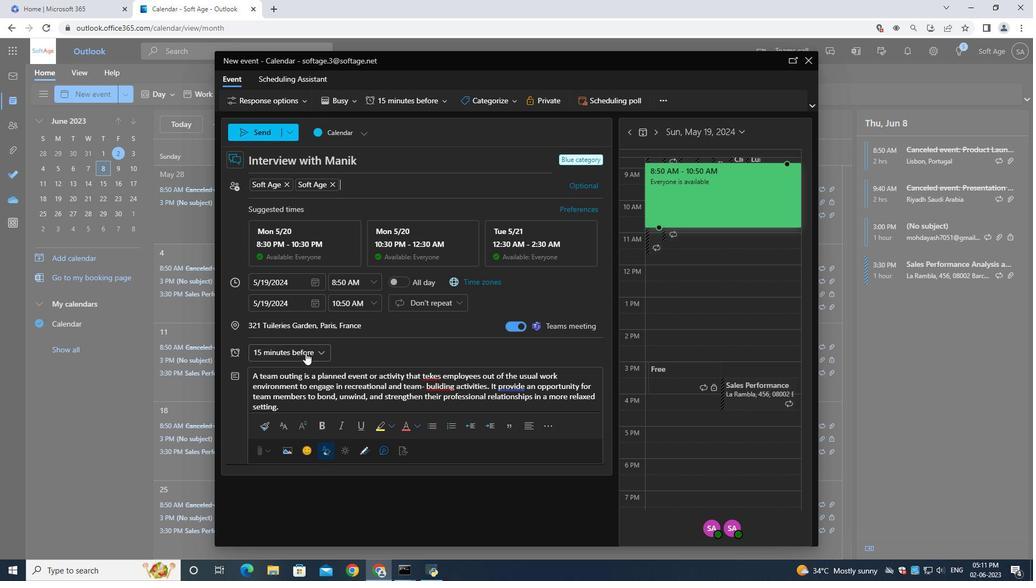 
Action: Mouse moved to (306, 255)
Screenshot: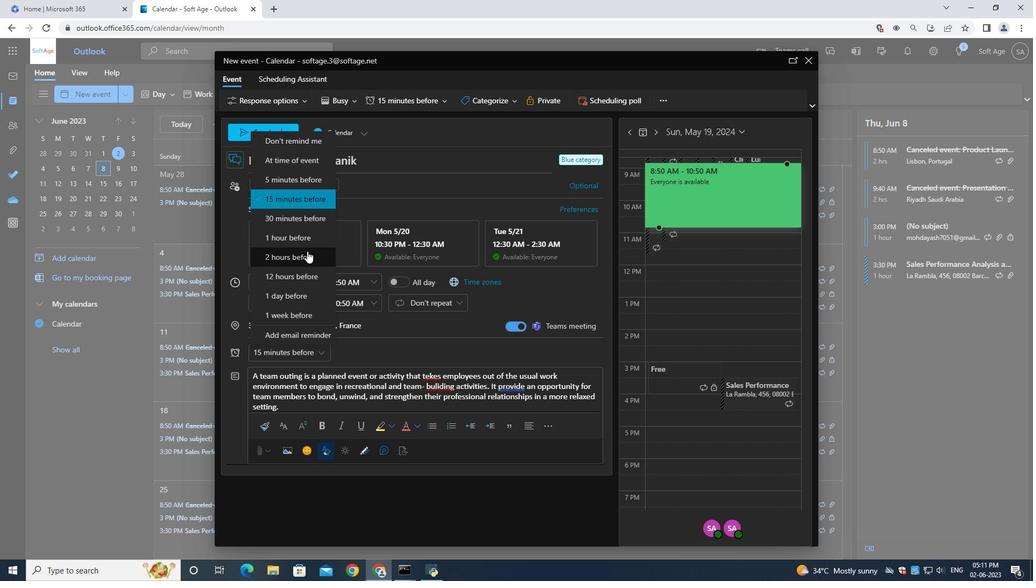 
Action: Mouse pressed left at (306, 255)
Screenshot: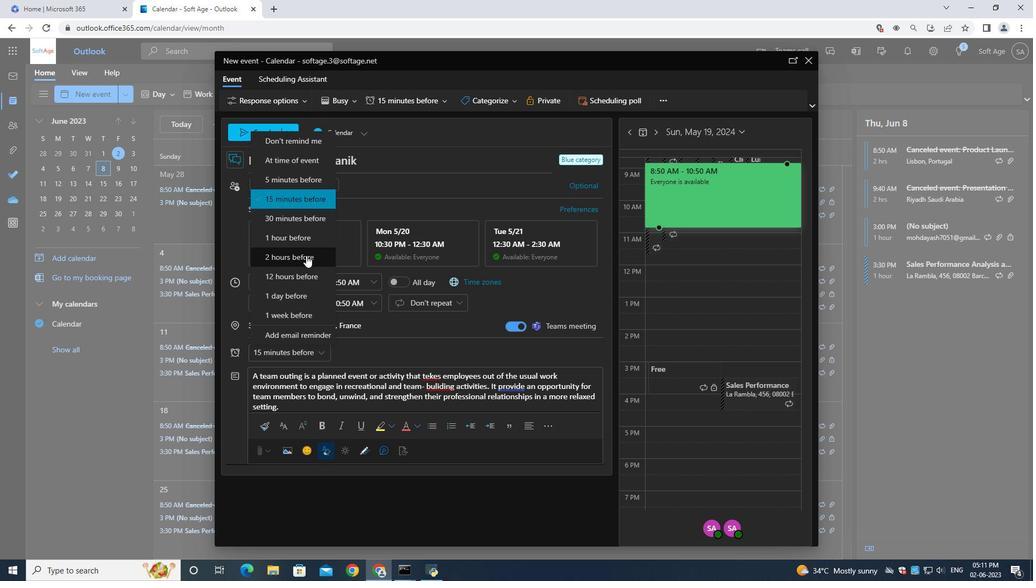 
Action: Mouse moved to (263, 132)
Screenshot: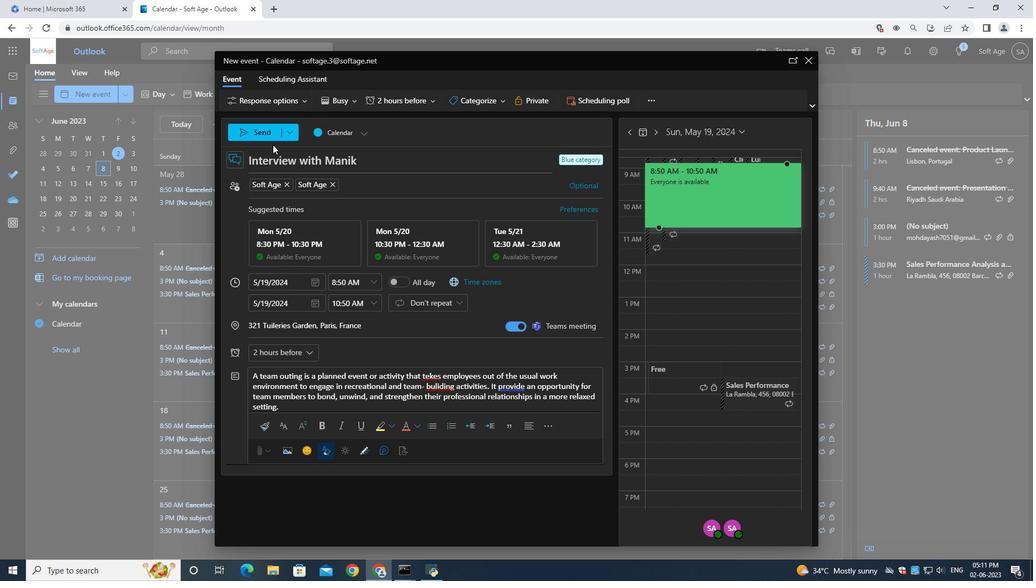 
Action: Mouse pressed left at (263, 132)
Screenshot: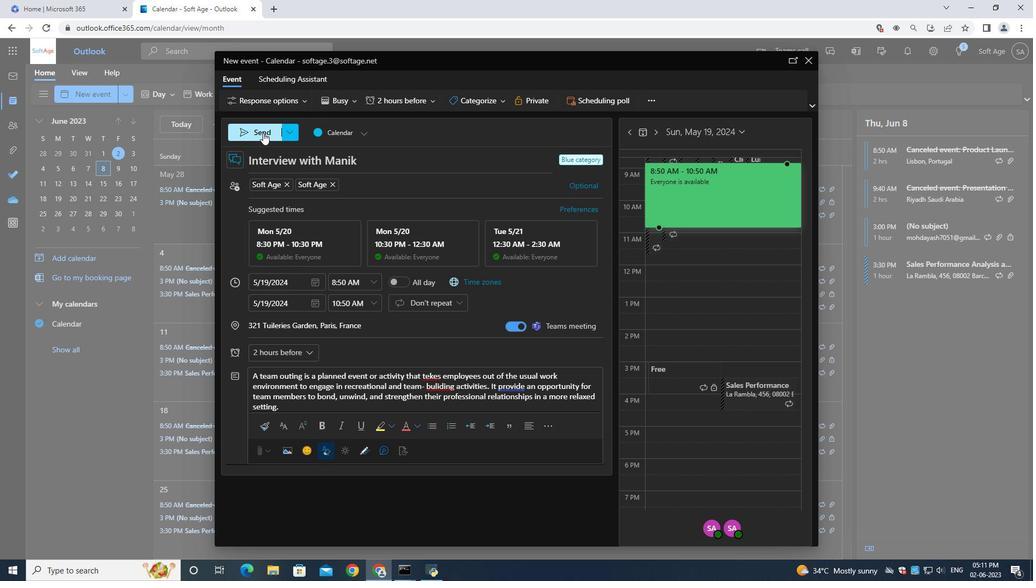 
